 Task: Look for space in 'Aïn el Hammam, Algeria from 1st June, 2023 to 9th June, 2023 for 5 adults in price range Rs.6000 to Rs.12000. Place can be entire place with 3 bedrooms having 3 beds and 3 bathrooms. Property type can be house, flat, hotel. Booking option can be shelf check-in. Required host language is .
Action: Mouse moved to (465, 95)
Screenshot: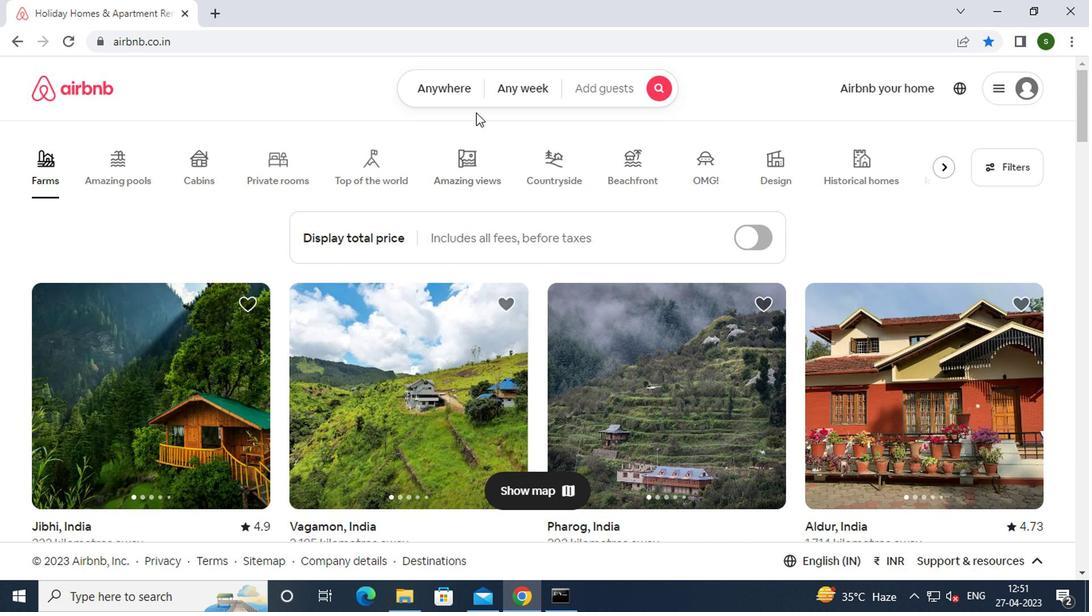 
Action: Mouse pressed left at (465, 95)
Screenshot: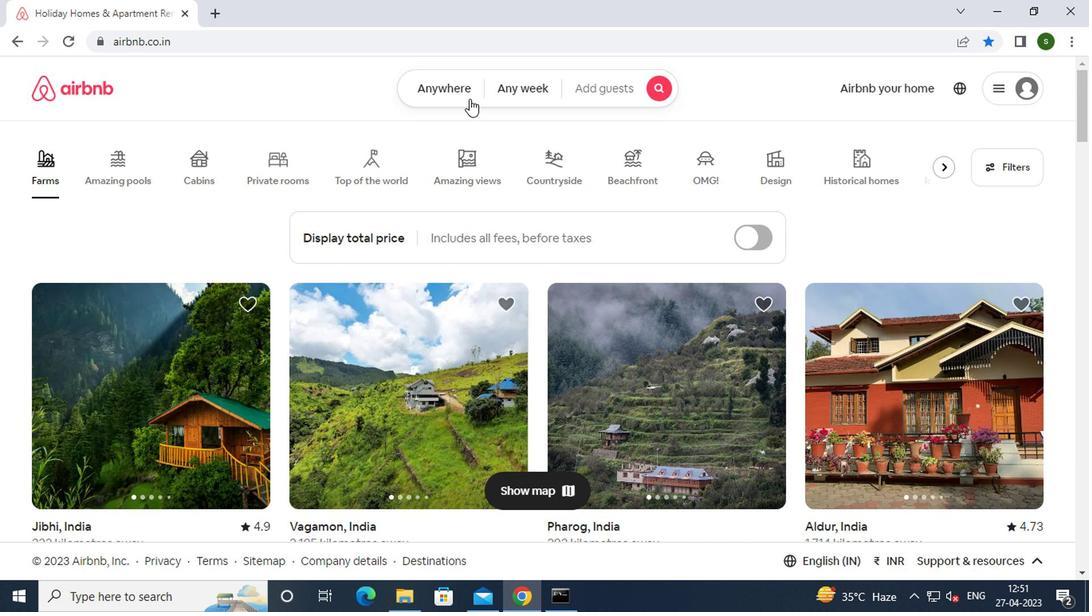 
Action: Mouse moved to (416, 154)
Screenshot: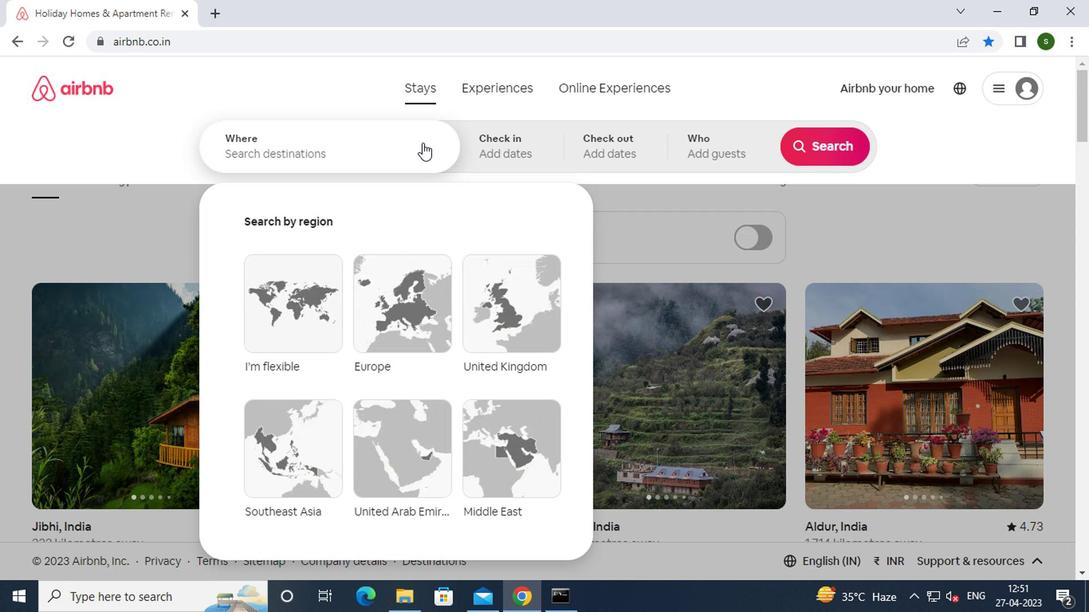 
Action: Mouse pressed left at (416, 154)
Screenshot: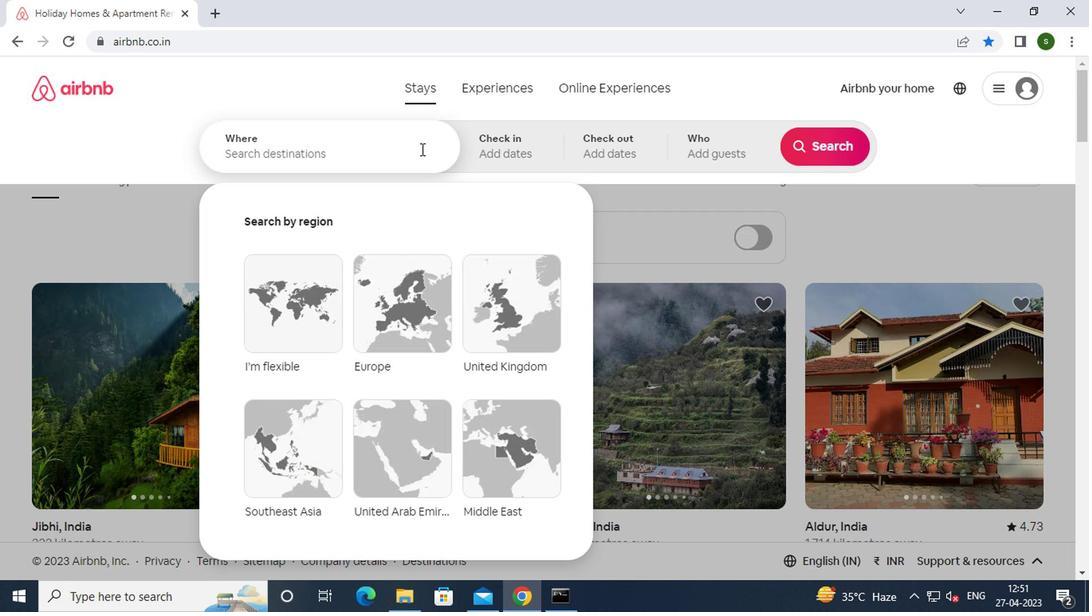 
Action: Key pressed a<Key.caps_lock>in<Key.space>el<Key.space><Key.caps_lock>h<Key.caps_lock>ammam
Screenshot: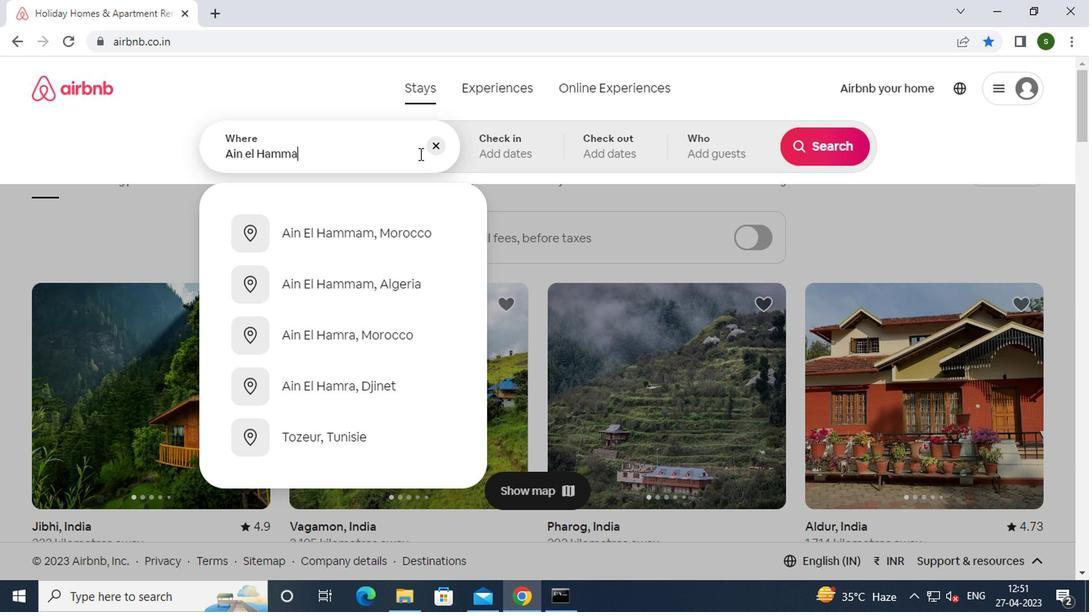 
Action: Mouse moved to (410, 229)
Screenshot: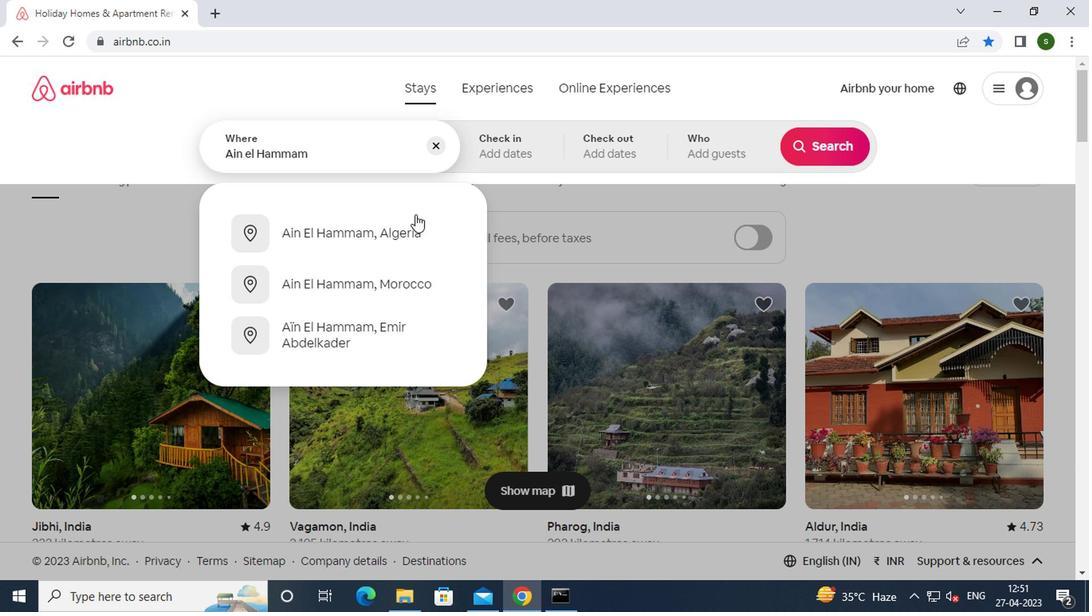 
Action: Mouse pressed left at (410, 229)
Screenshot: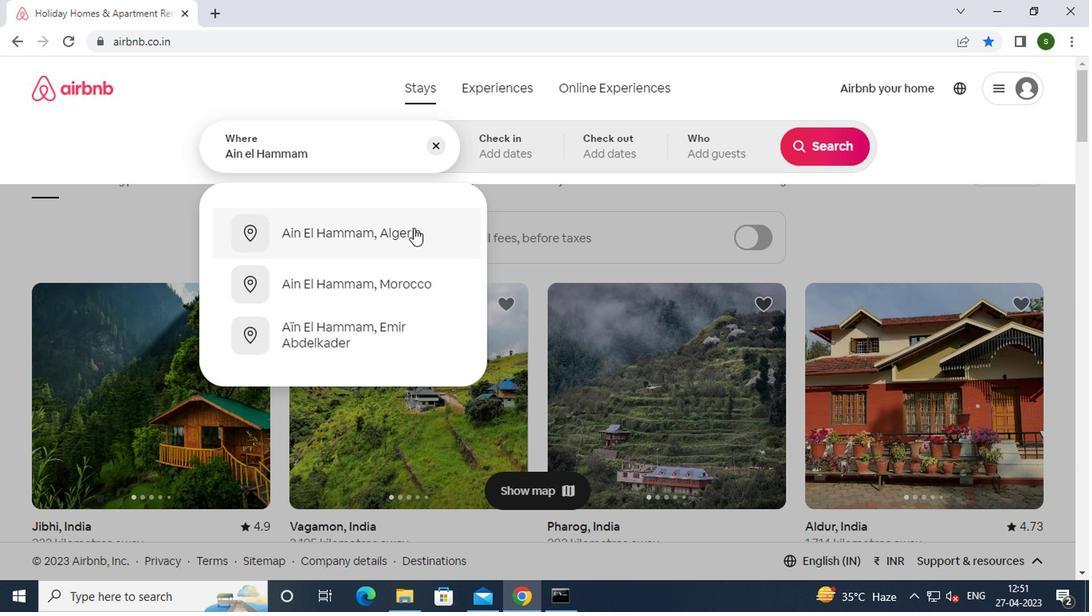 
Action: Mouse moved to (805, 274)
Screenshot: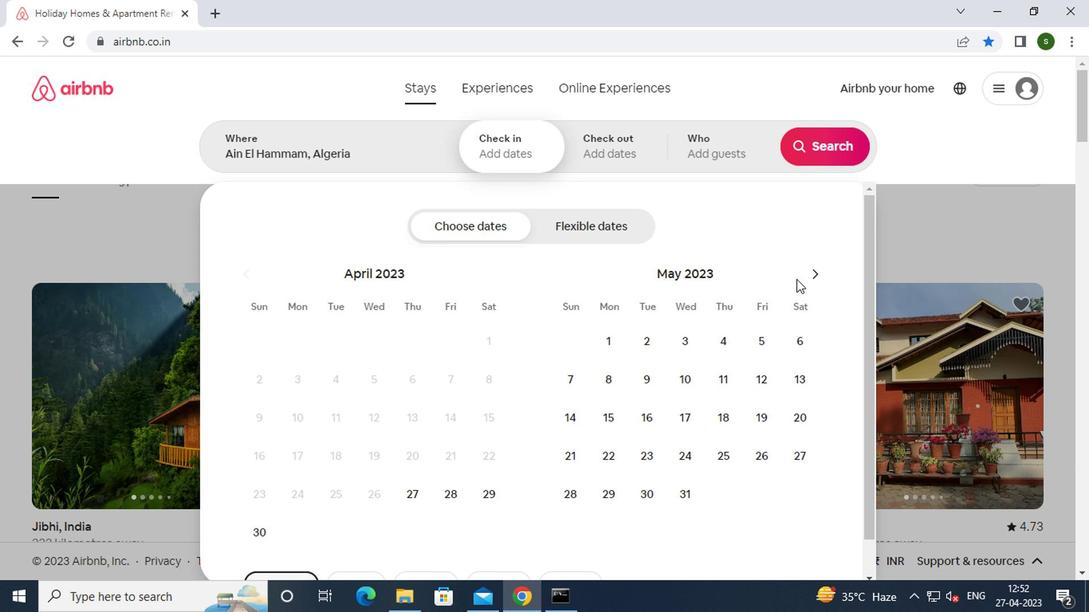 
Action: Mouse pressed left at (805, 274)
Screenshot: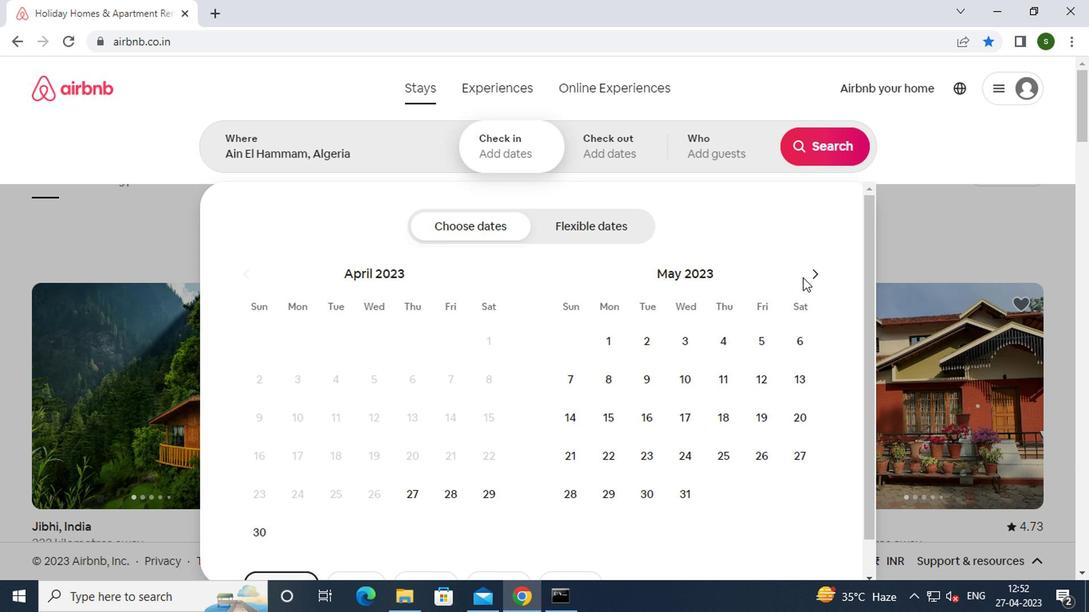 
Action: Mouse moved to (723, 342)
Screenshot: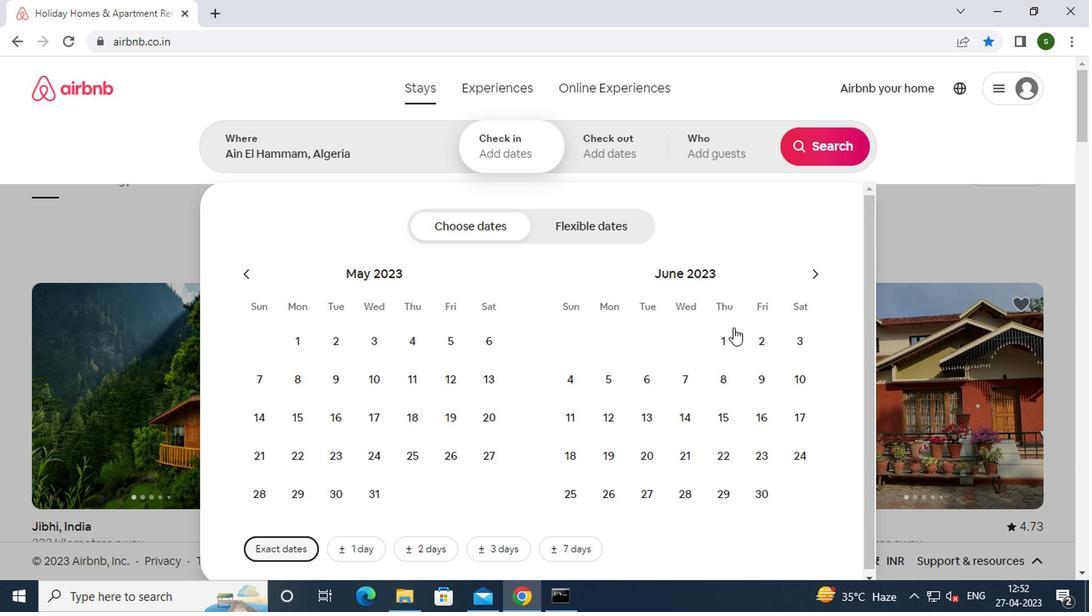 
Action: Mouse pressed left at (723, 342)
Screenshot: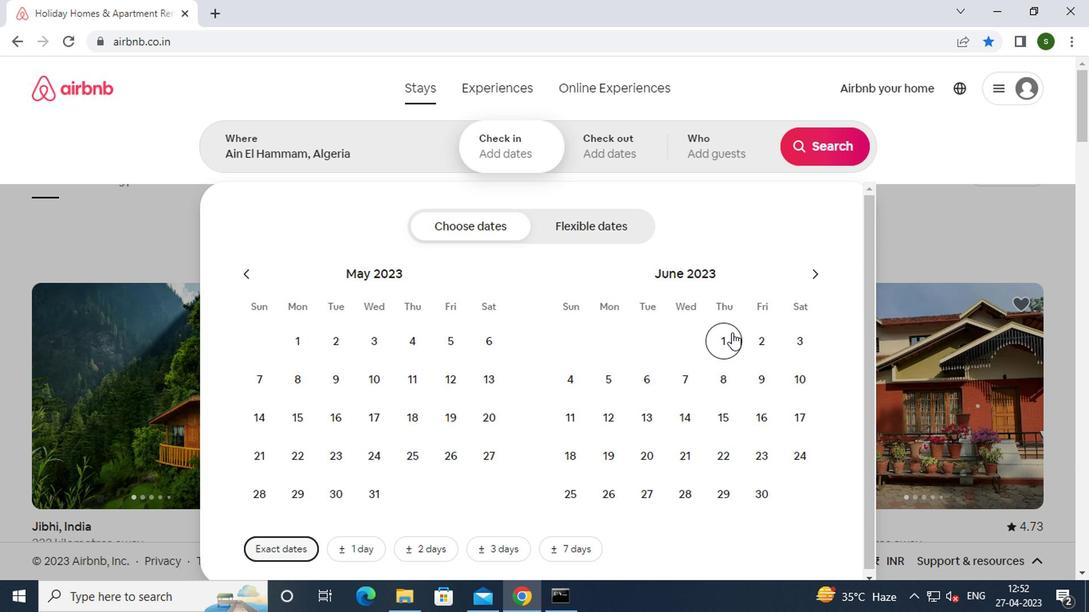 
Action: Mouse moved to (748, 381)
Screenshot: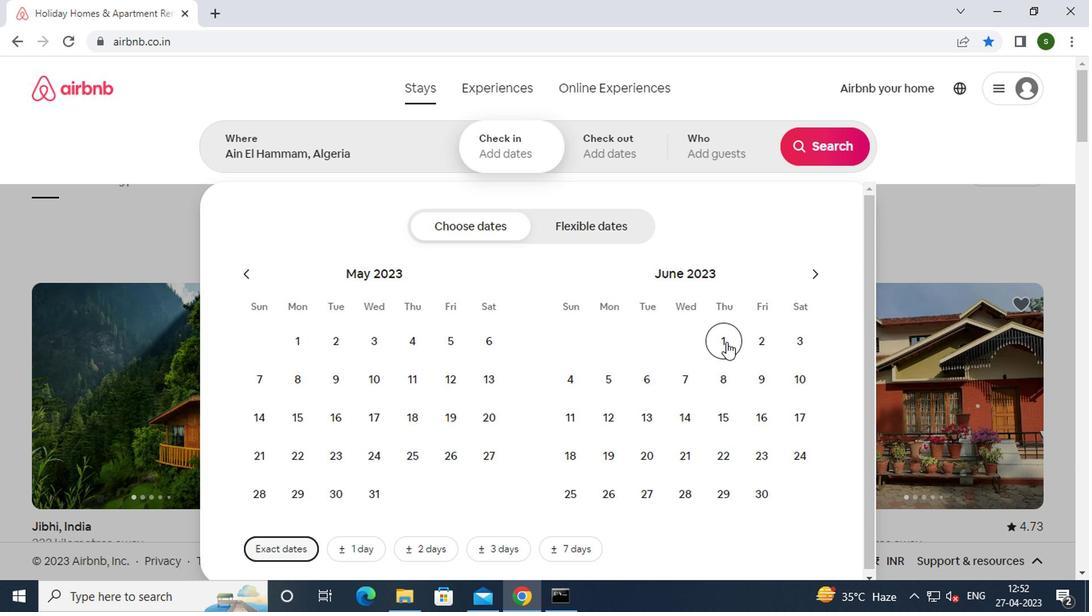 
Action: Mouse pressed left at (748, 381)
Screenshot: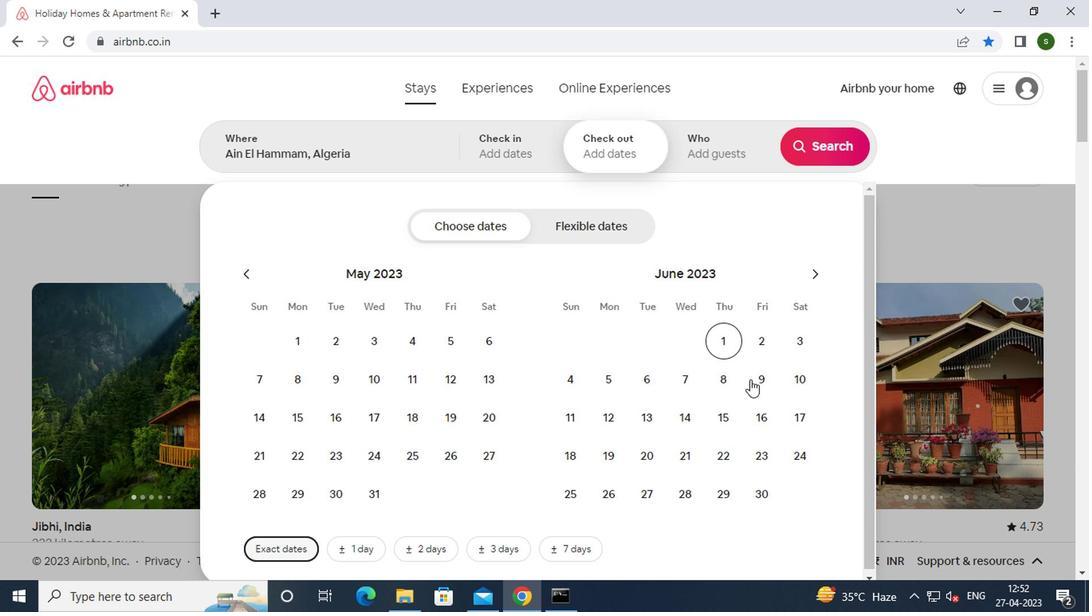 
Action: Mouse moved to (720, 162)
Screenshot: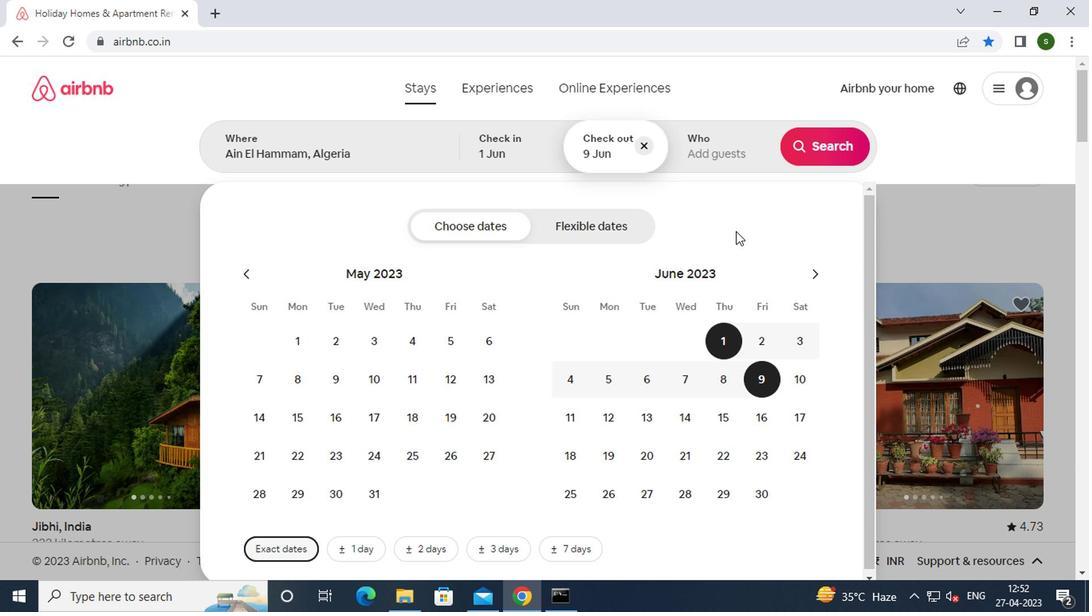 
Action: Mouse pressed left at (720, 162)
Screenshot: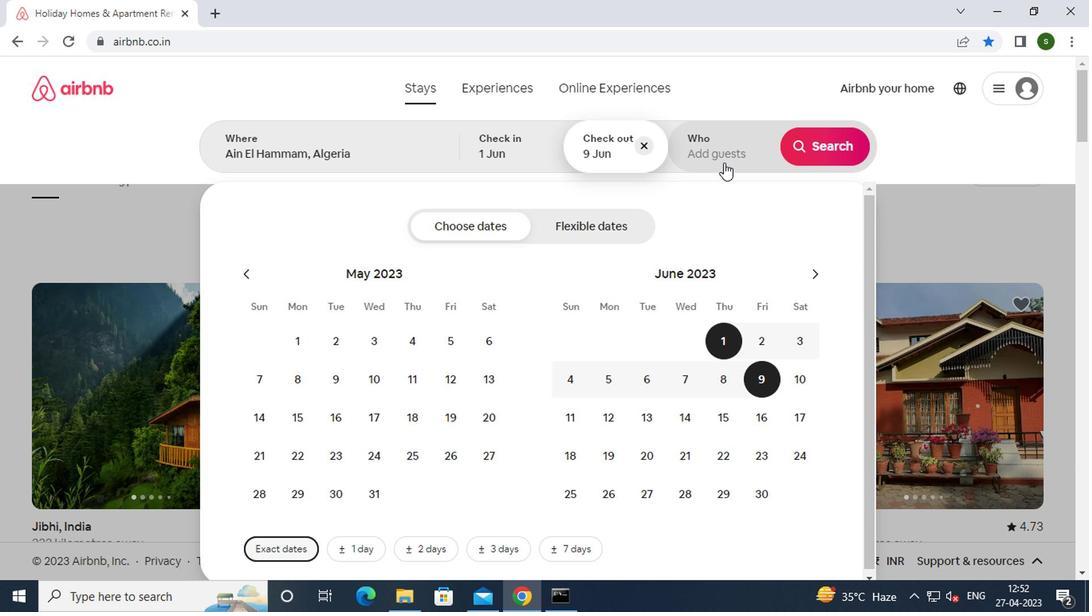 
Action: Mouse moved to (830, 233)
Screenshot: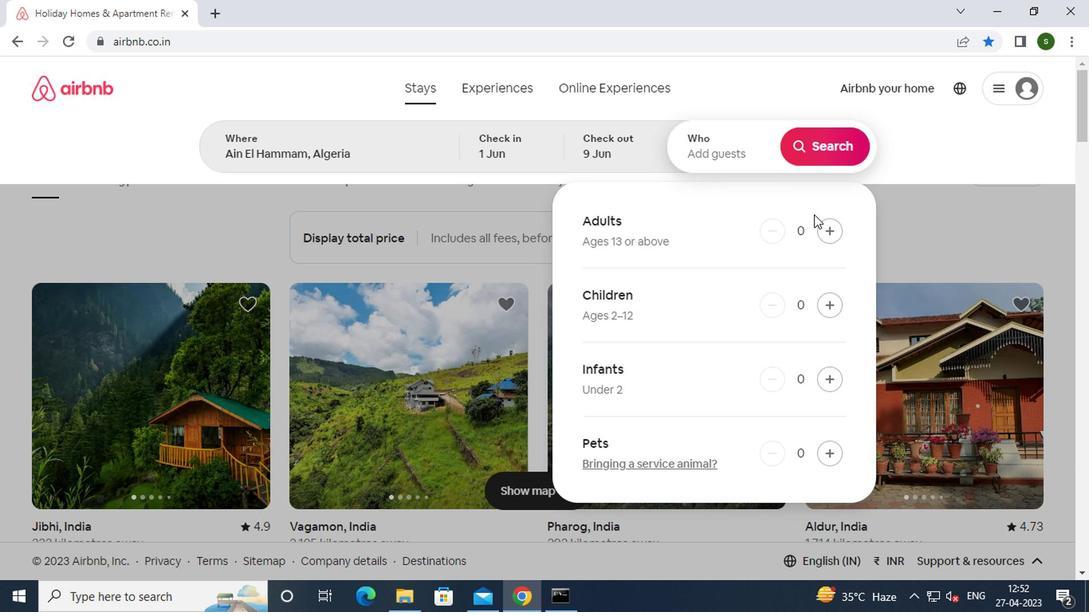 
Action: Mouse pressed left at (830, 233)
Screenshot: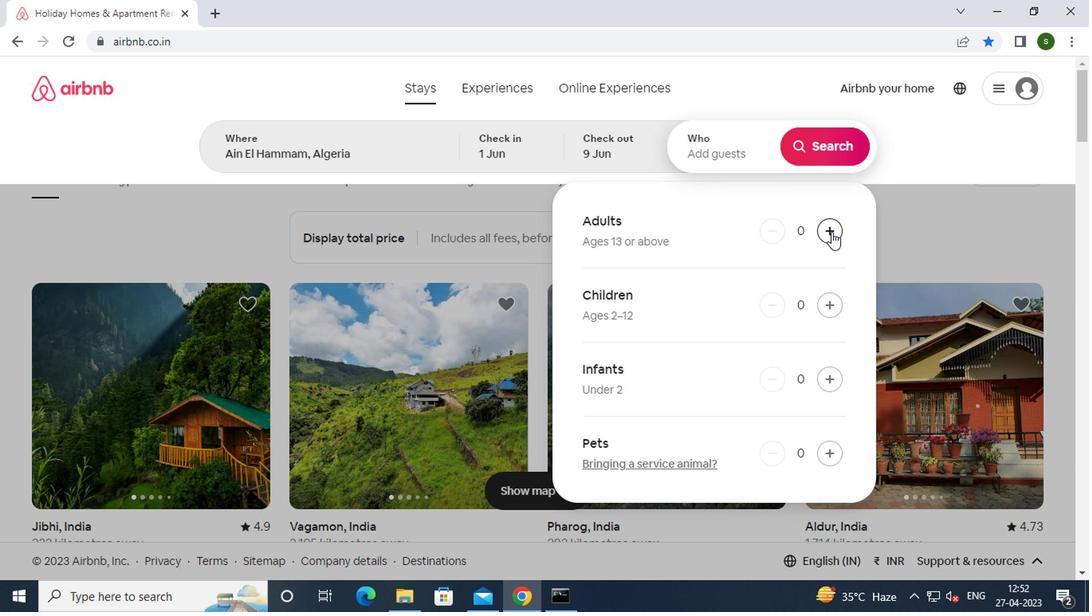 
Action: Mouse pressed left at (830, 233)
Screenshot: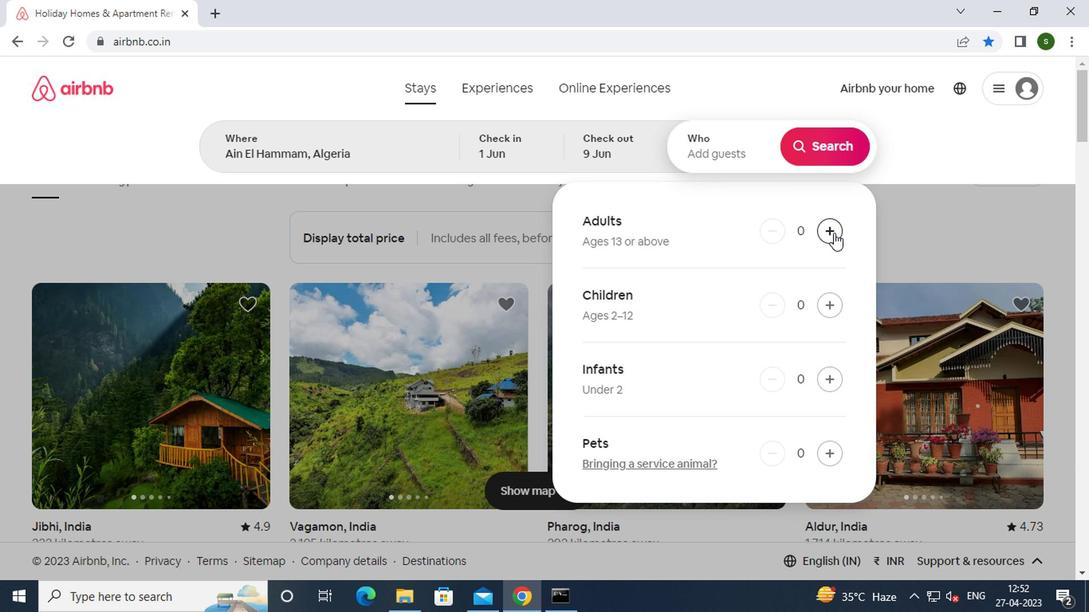 
Action: Mouse pressed left at (830, 233)
Screenshot: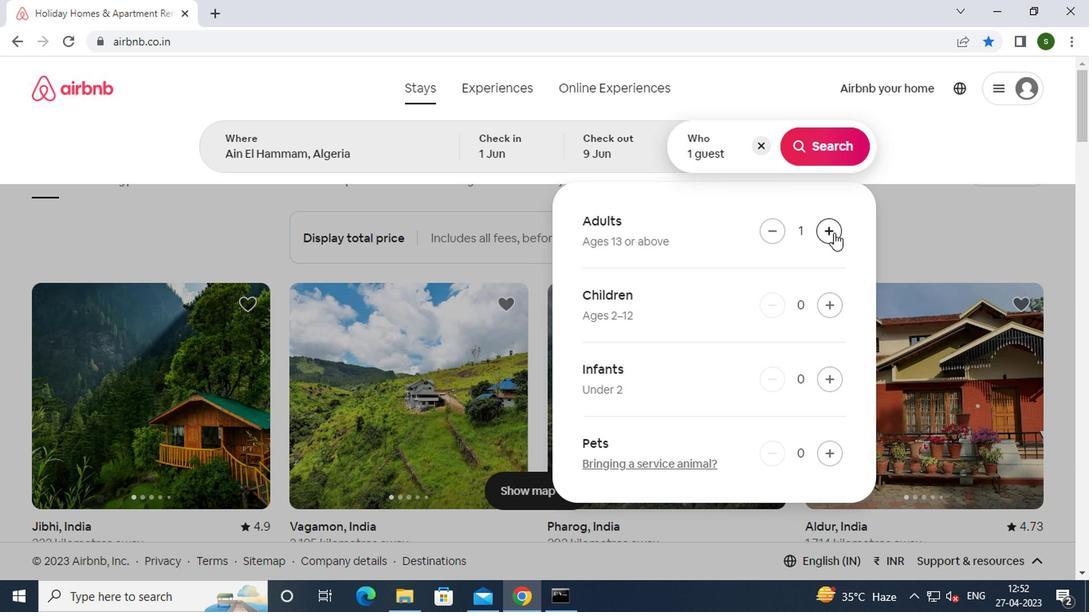 
Action: Mouse pressed left at (830, 233)
Screenshot: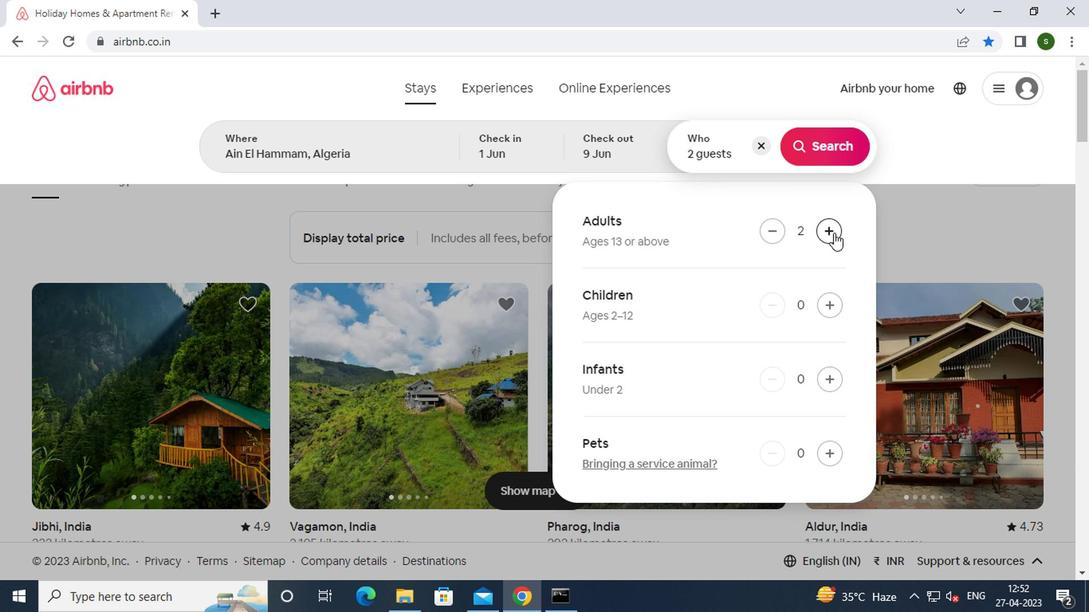 
Action: Mouse pressed left at (830, 233)
Screenshot: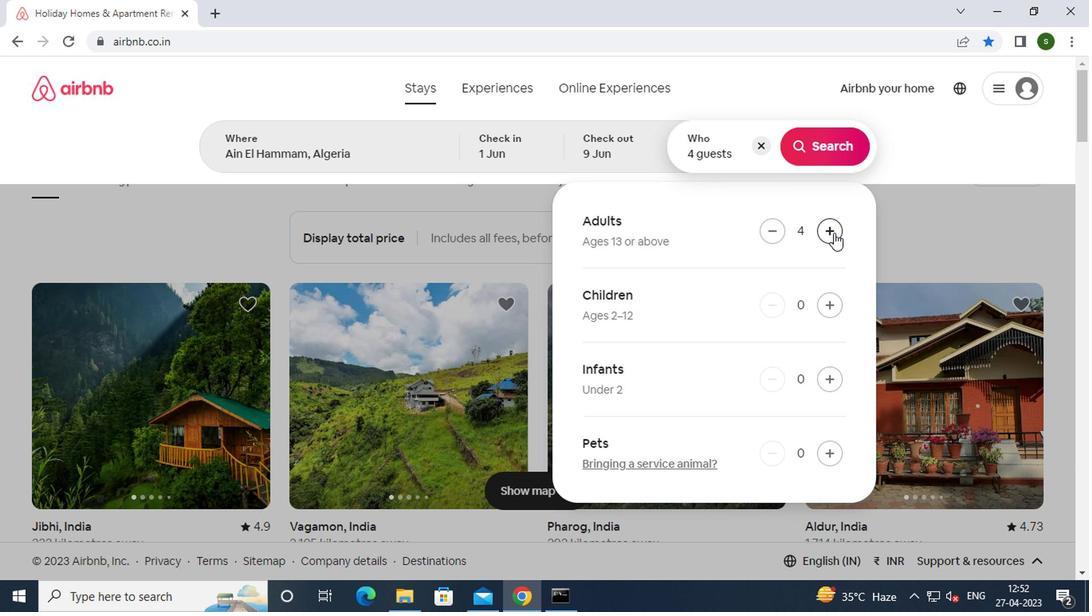 
Action: Mouse moved to (825, 154)
Screenshot: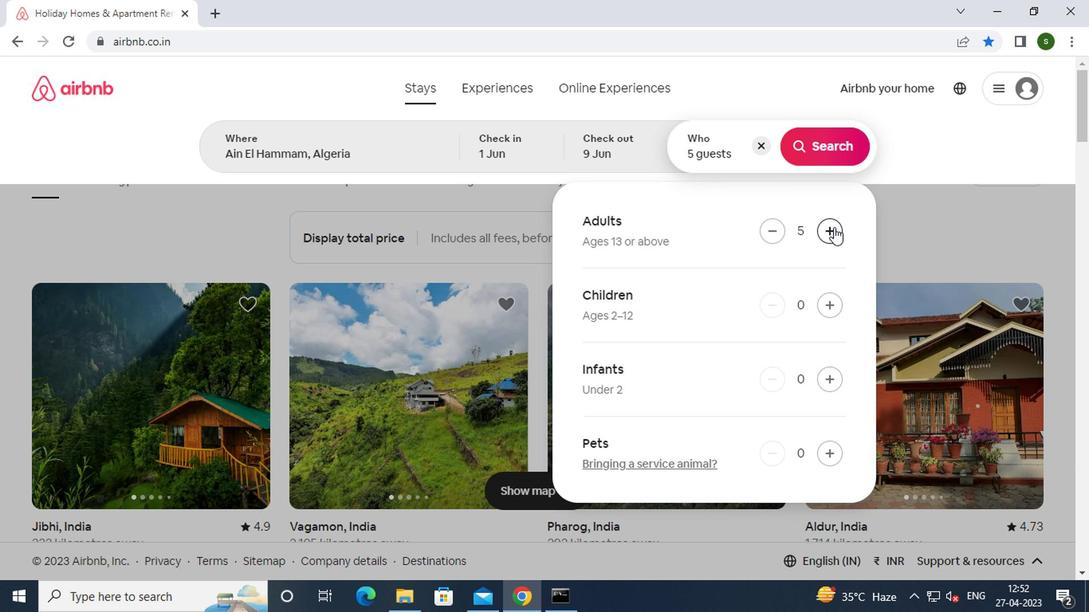 
Action: Mouse pressed left at (825, 154)
Screenshot: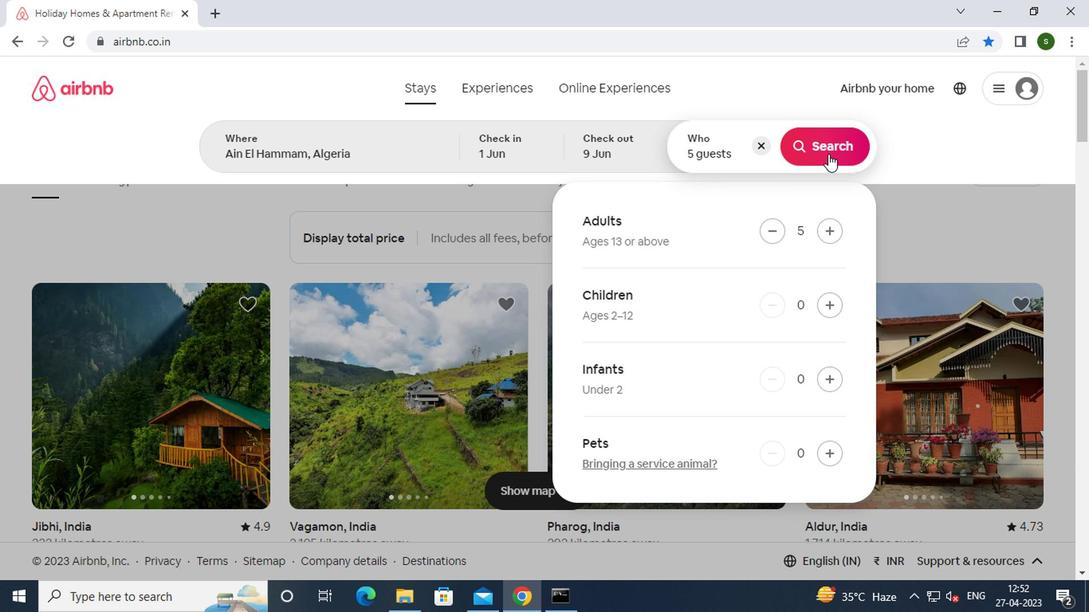 
Action: Mouse moved to (998, 157)
Screenshot: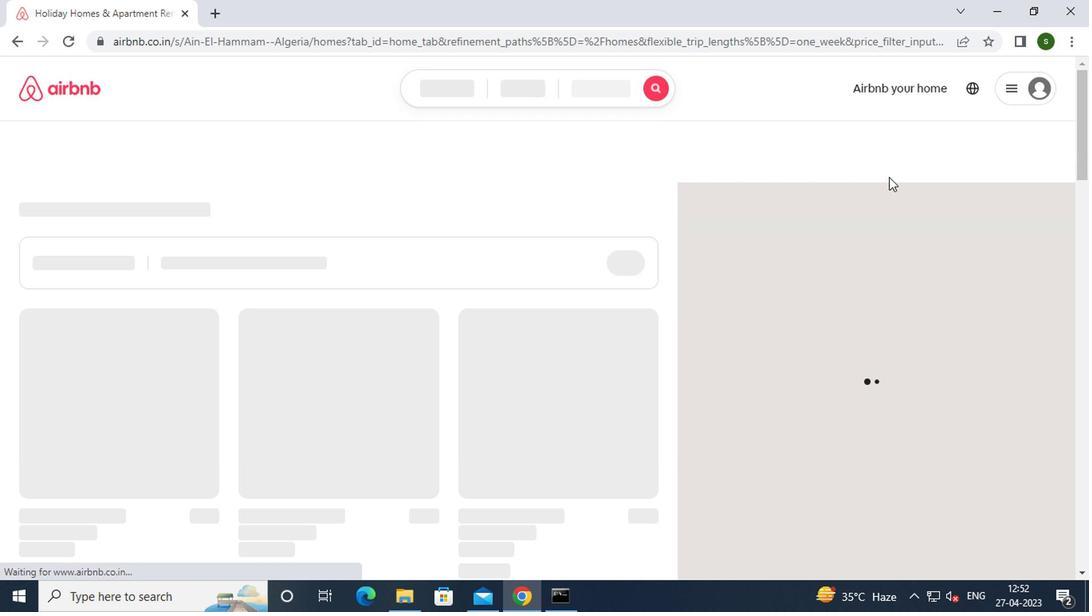 
Action: Mouse pressed left at (998, 157)
Screenshot: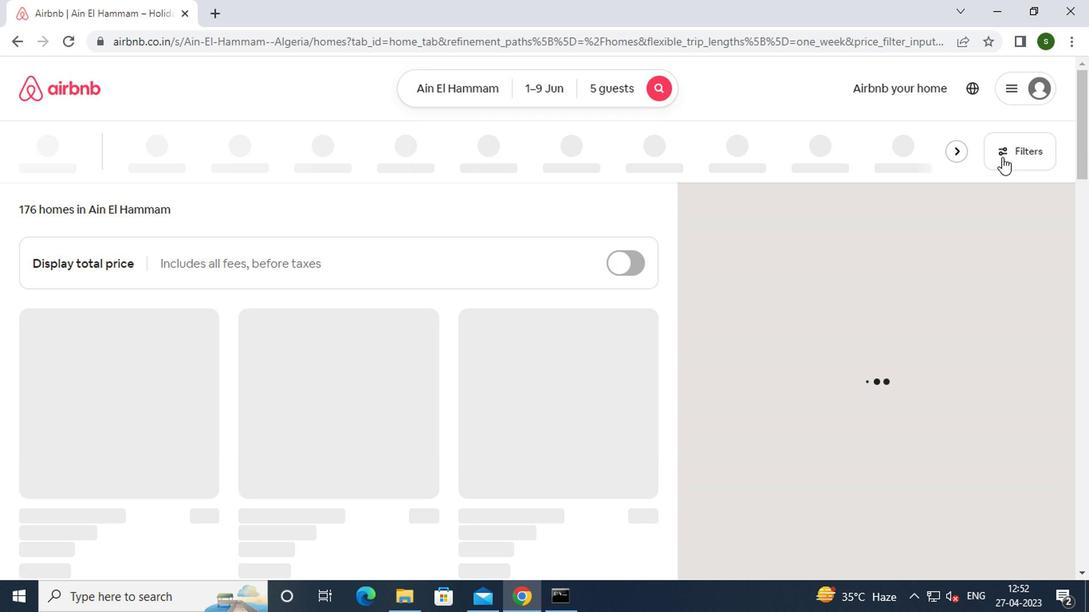 
Action: Mouse moved to (475, 360)
Screenshot: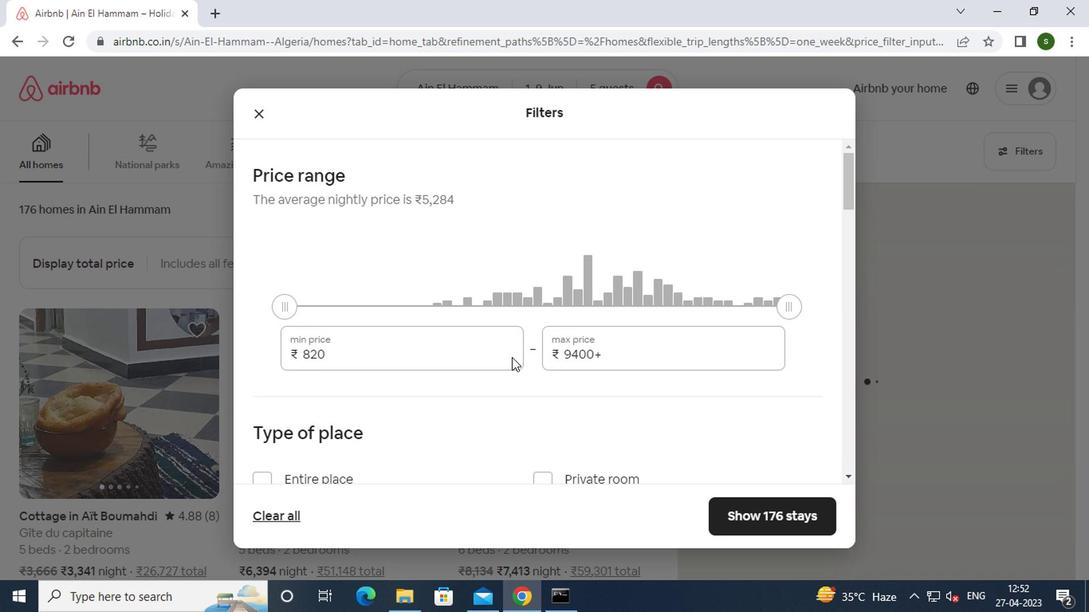 
Action: Mouse pressed left at (475, 360)
Screenshot: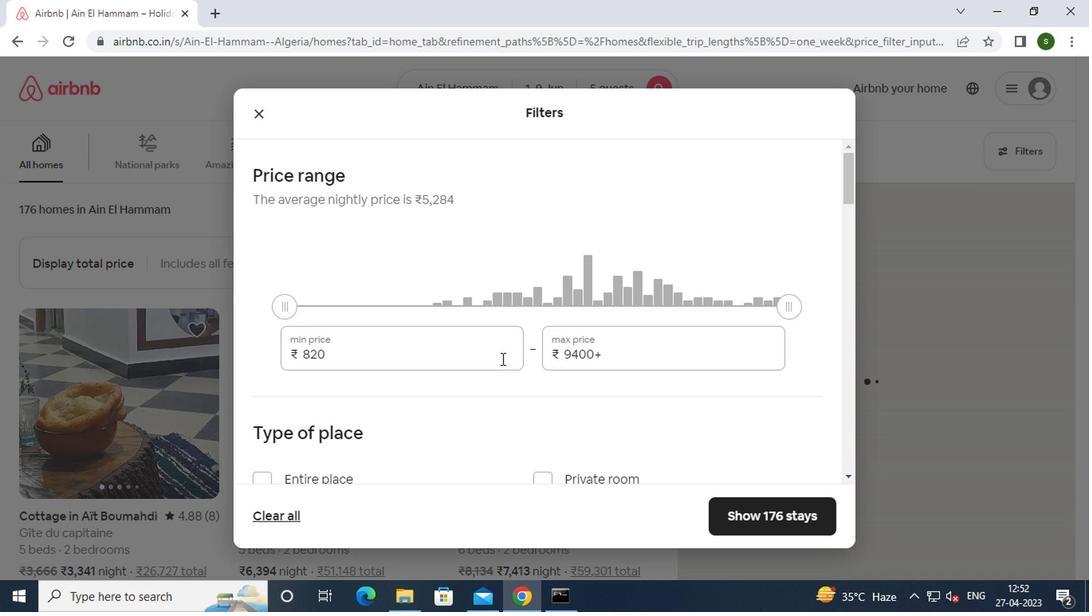 
Action: Key pressed <Key.backspace><Key.backspace><Key.backspace><Key.backspace><Key.backspace>6000
Screenshot: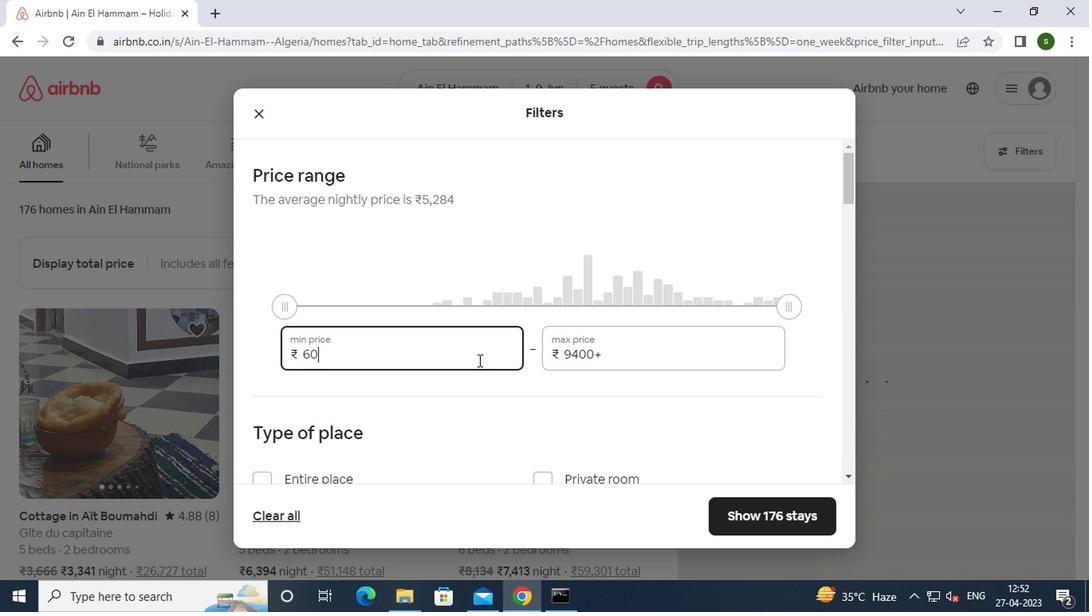 
Action: Mouse moved to (623, 355)
Screenshot: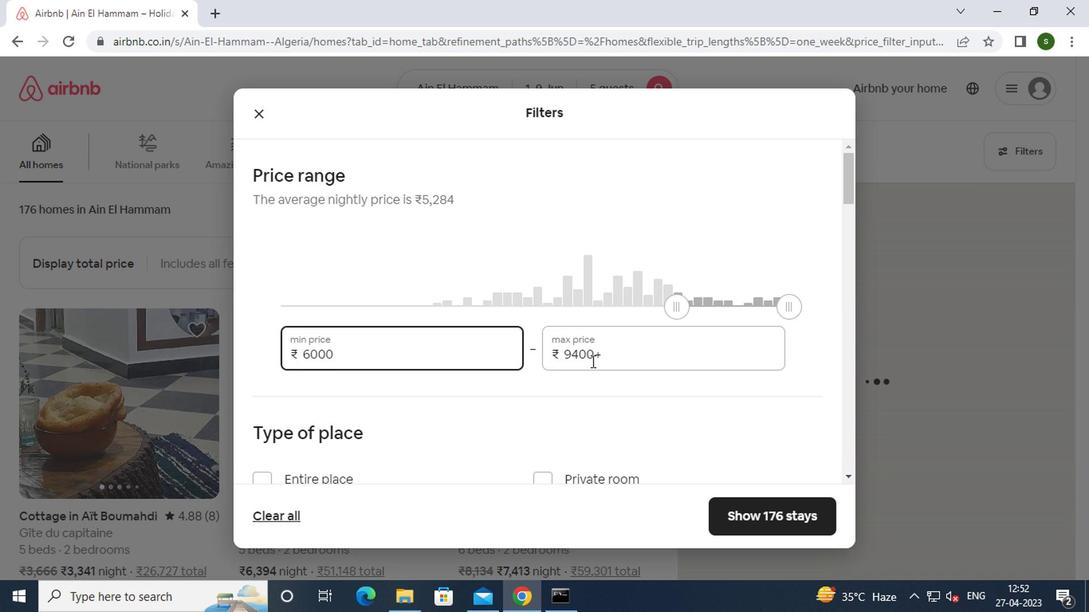 
Action: Mouse pressed left at (623, 355)
Screenshot: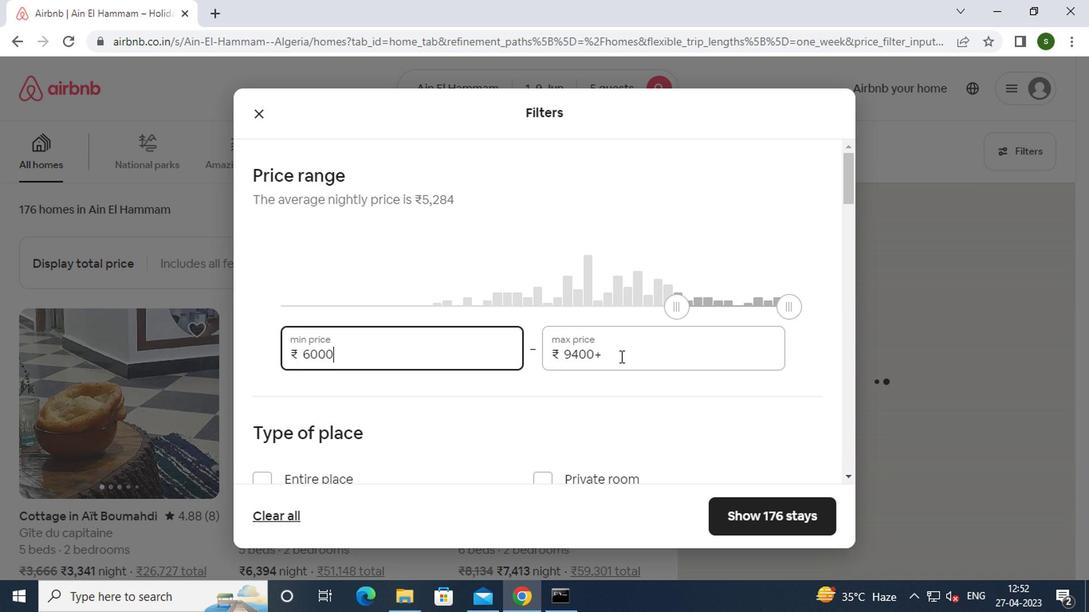 
Action: Key pressed <Key.backspace><Key.backspace><Key.backspace><Key.backspace><Key.backspace><Key.backspace><Key.backspace><Key.backspace>12000
Screenshot: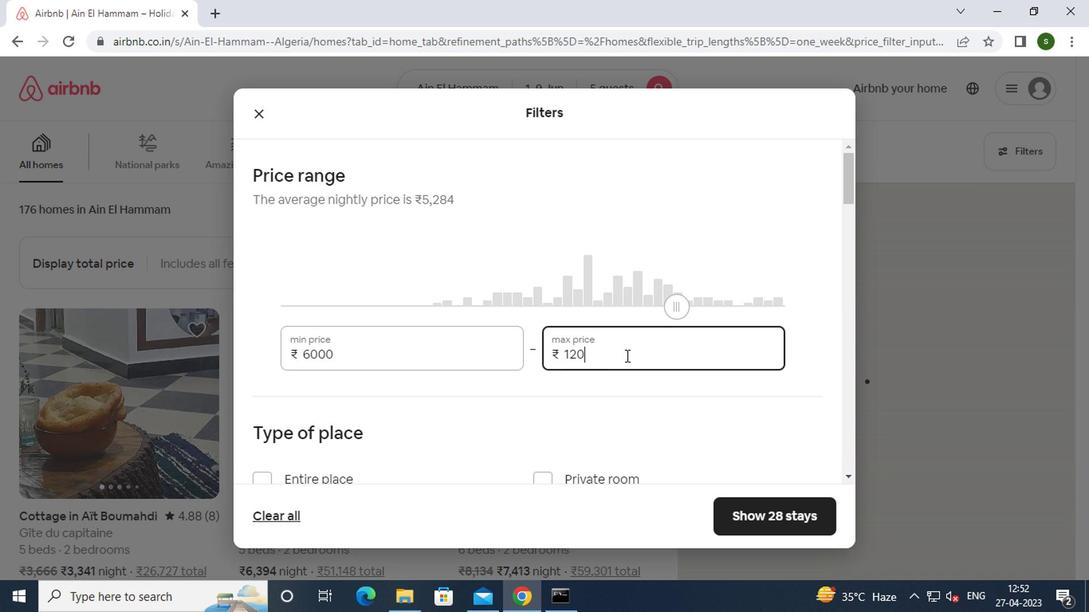 
Action: Mouse moved to (458, 328)
Screenshot: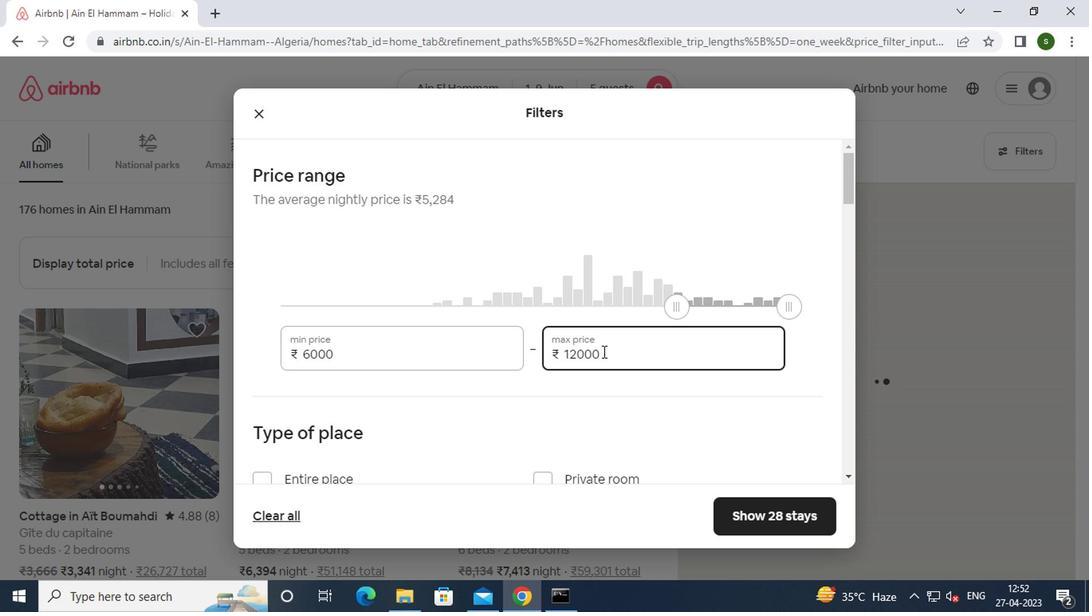 
Action: Mouse scrolled (458, 327) with delta (0, 0)
Screenshot: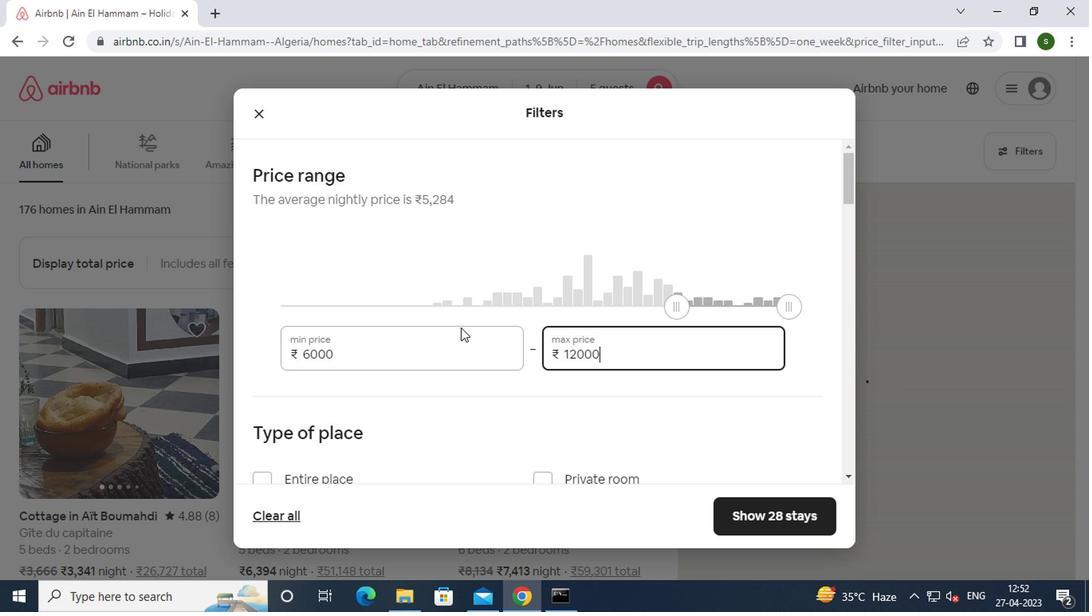 
Action: Mouse scrolled (458, 327) with delta (0, 0)
Screenshot: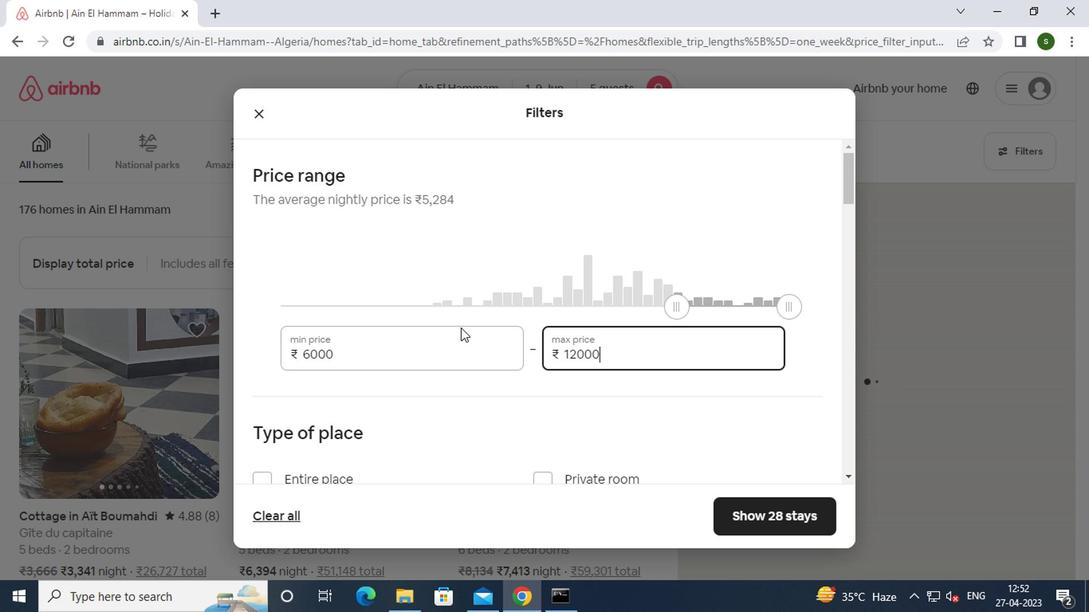 
Action: Mouse moved to (307, 330)
Screenshot: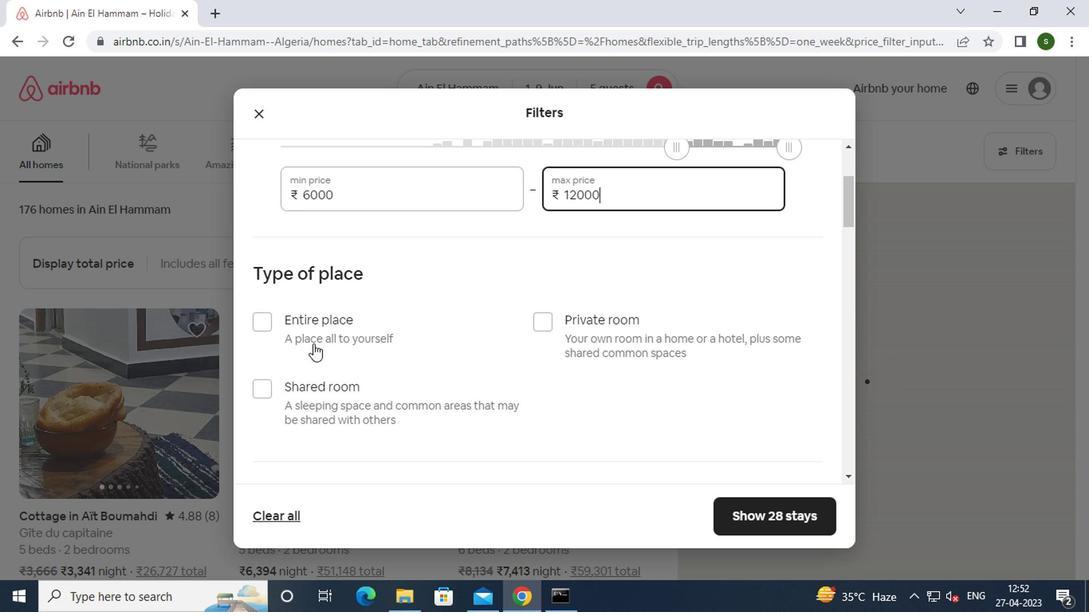 
Action: Mouse pressed left at (307, 330)
Screenshot: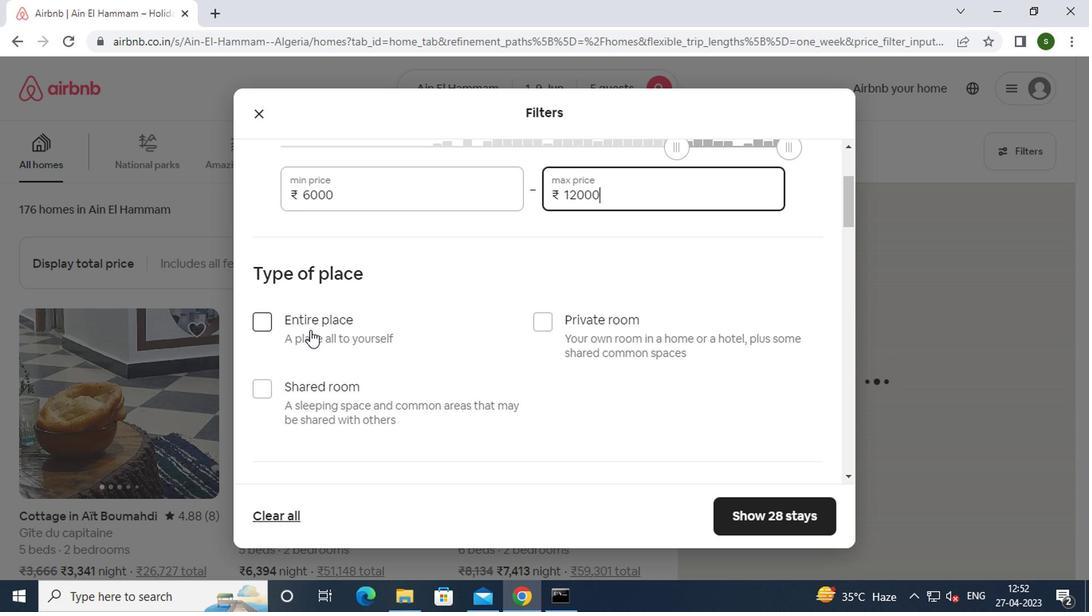 
Action: Mouse moved to (450, 325)
Screenshot: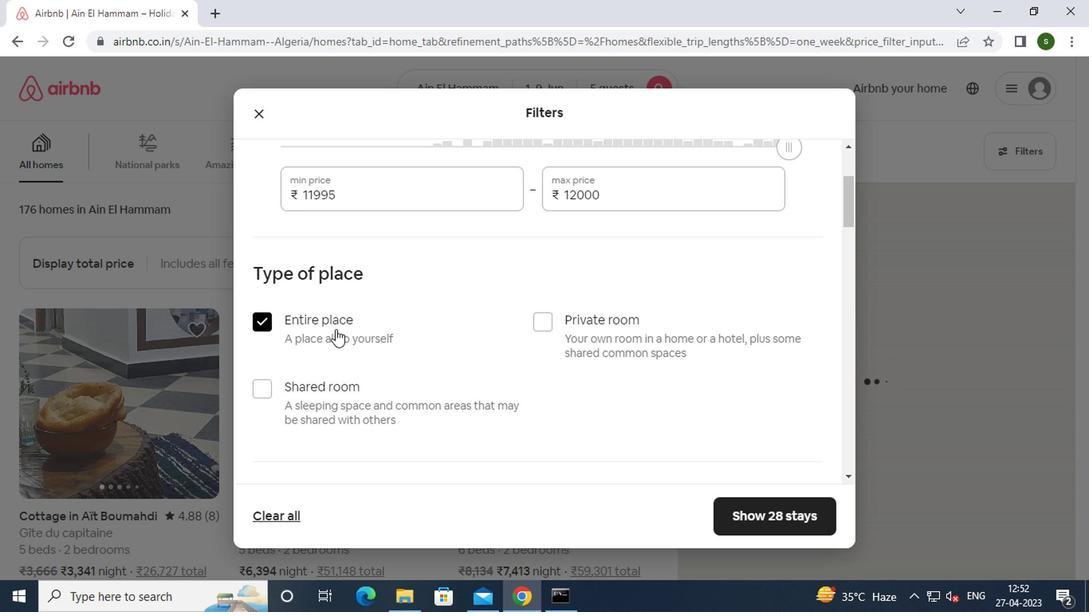 
Action: Mouse scrolled (450, 324) with delta (0, -1)
Screenshot: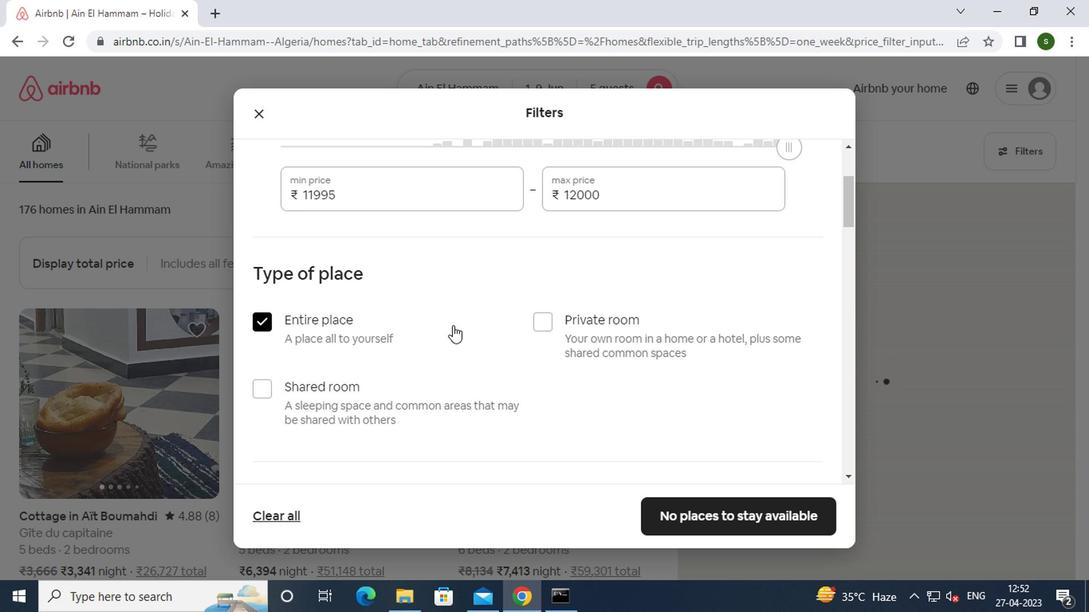 
Action: Mouse scrolled (450, 324) with delta (0, -1)
Screenshot: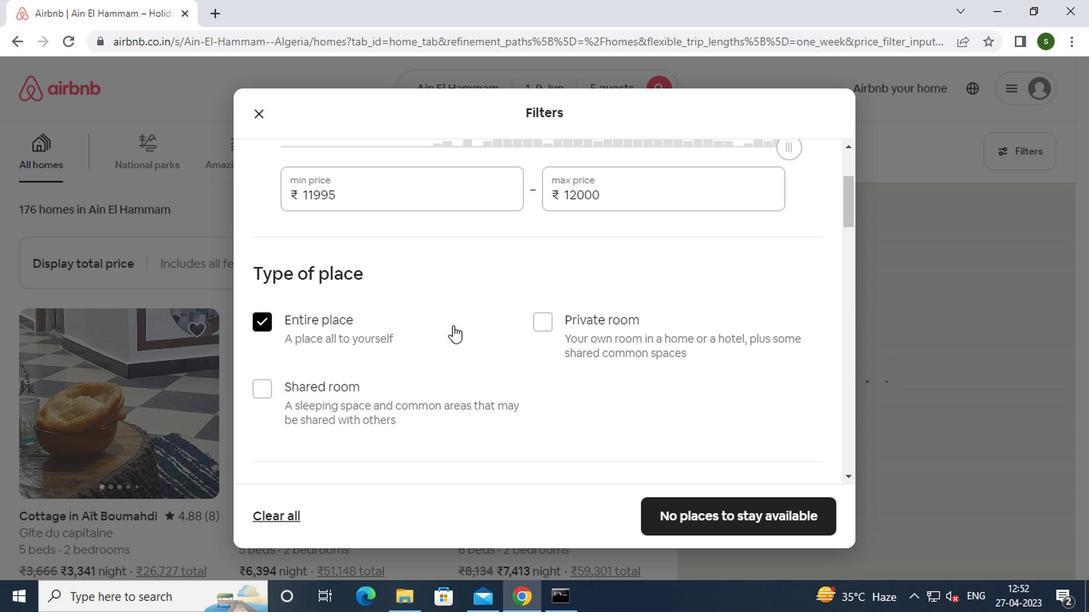 
Action: Mouse scrolled (450, 324) with delta (0, -1)
Screenshot: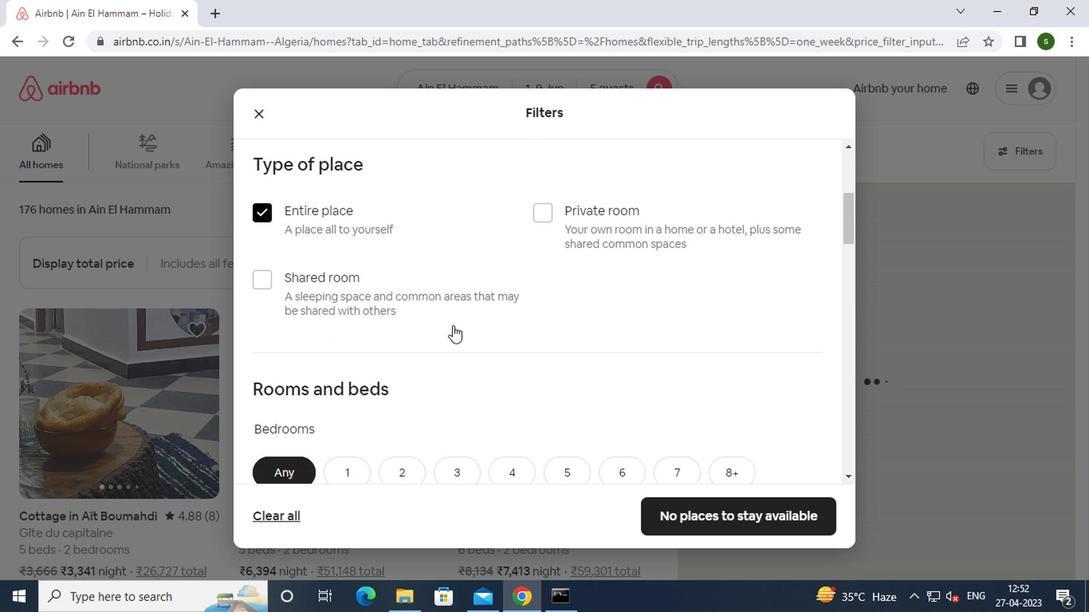 
Action: Mouse scrolled (450, 324) with delta (0, -1)
Screenshot: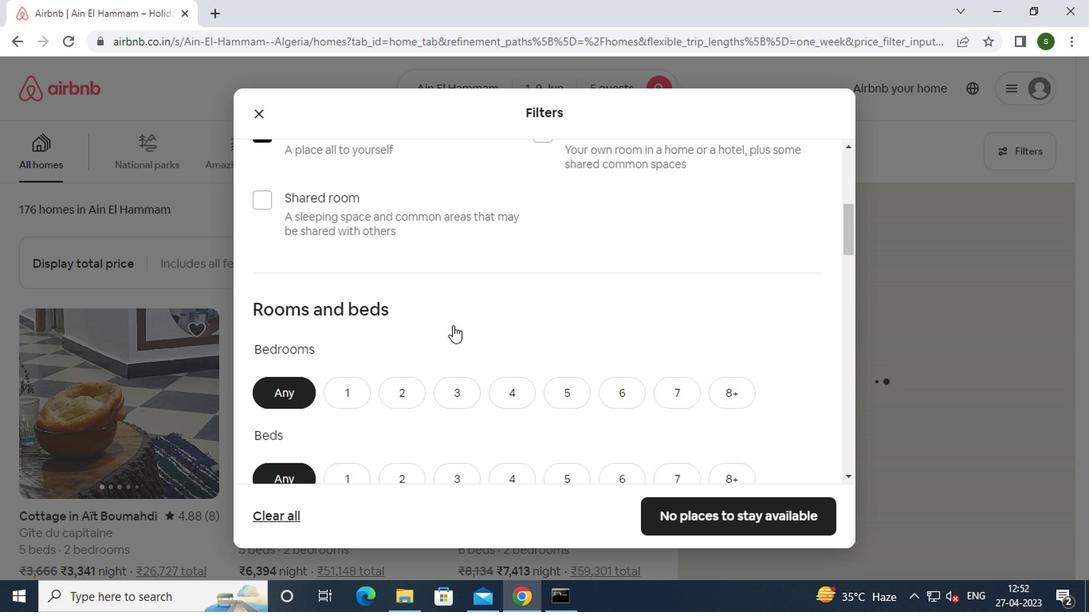 
Action: Mouse moved to (449, 268)
Screenshot: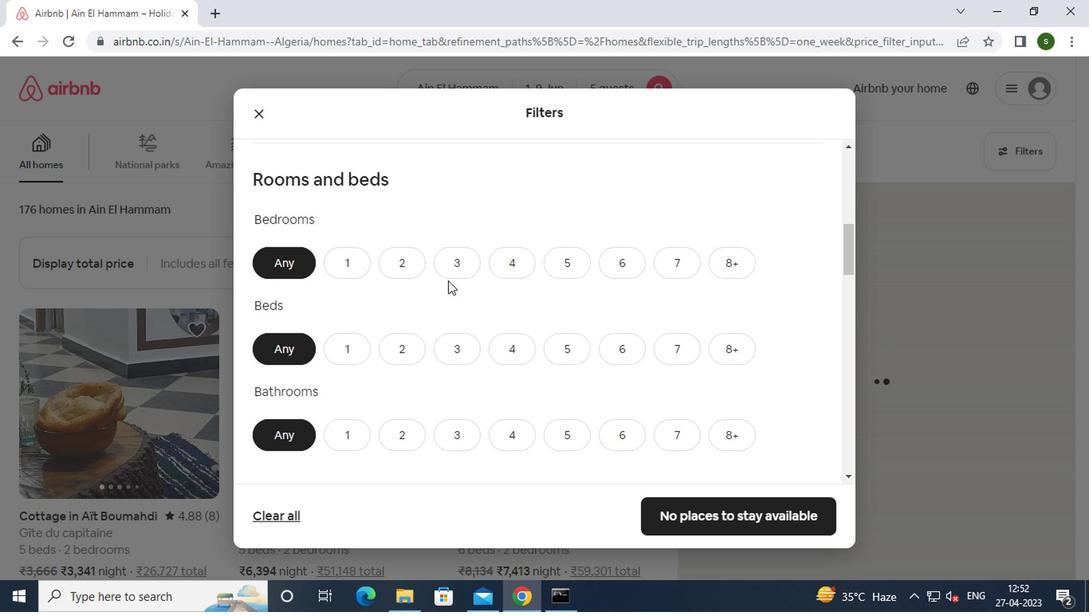 
Action: Mouse pressed left at (449, 268)
Screenshot: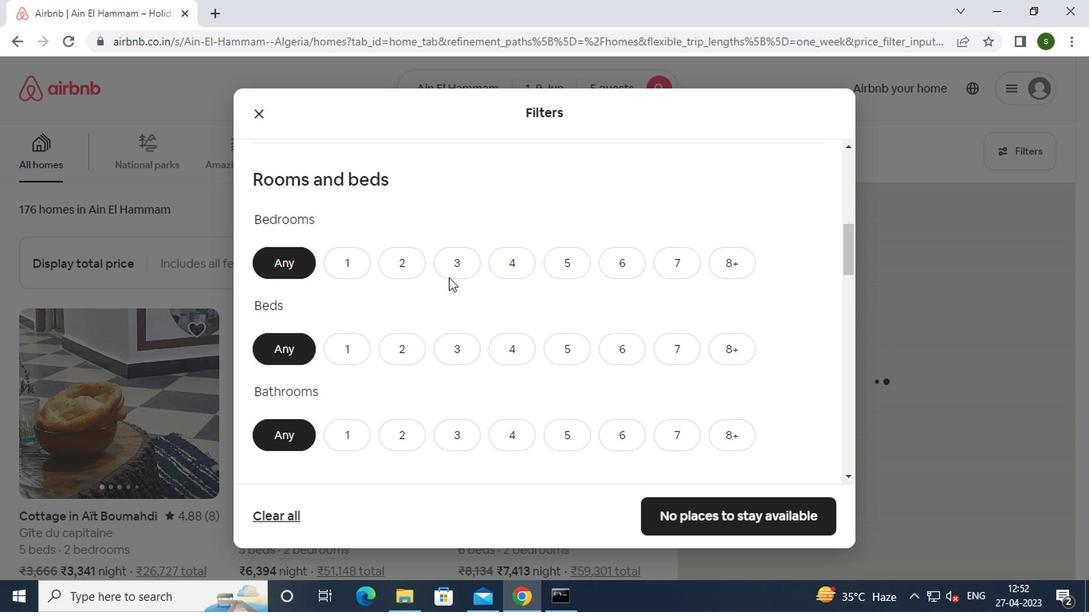 
Action: Mouse moved to (454, 353)
Screenshot: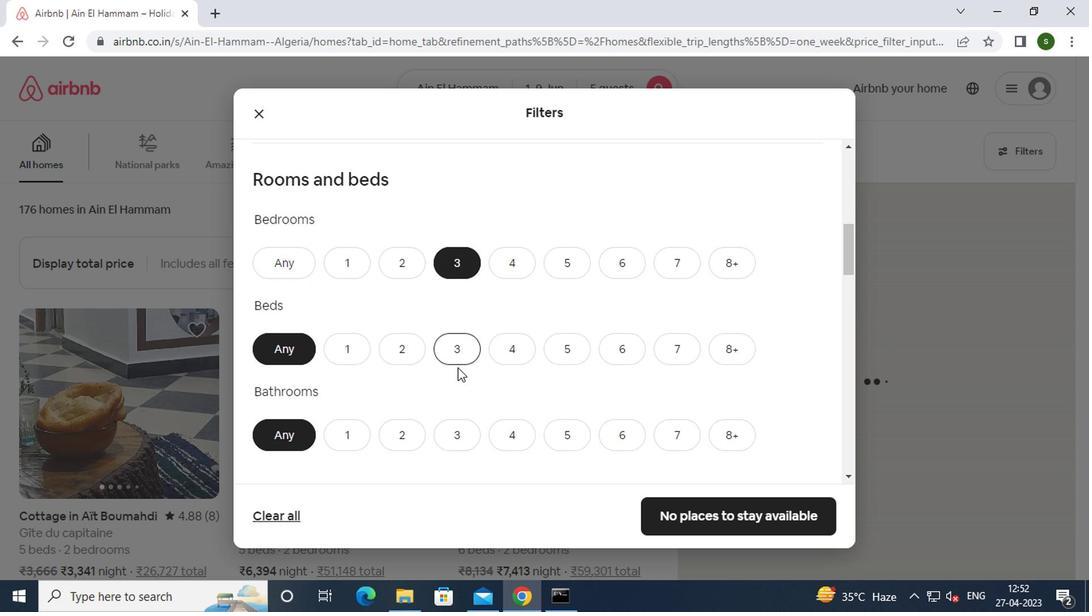 
Action: Mouse pressed left at (454, 353)
Screenshot: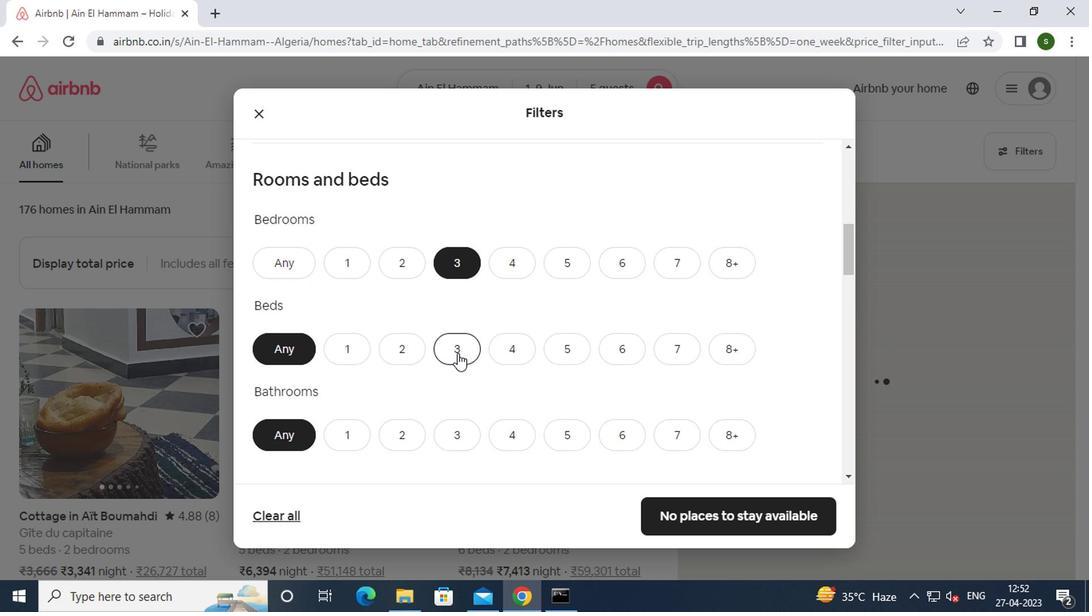 
Action: Mouse moved to (452, 438)
Screenshot: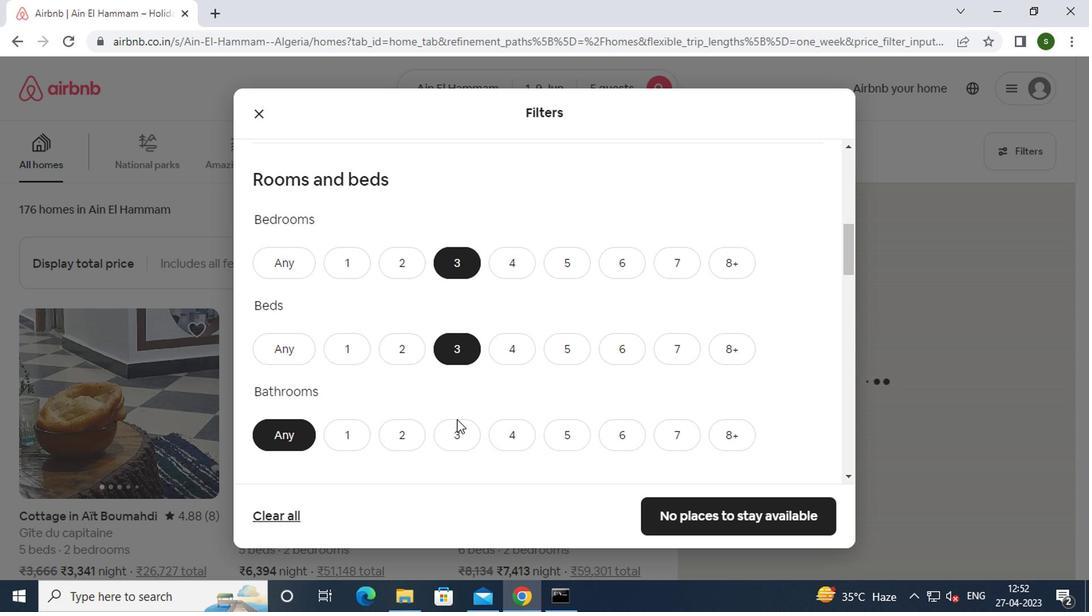 
Action: Mouse pressed left at (452, 438)
Screenshot: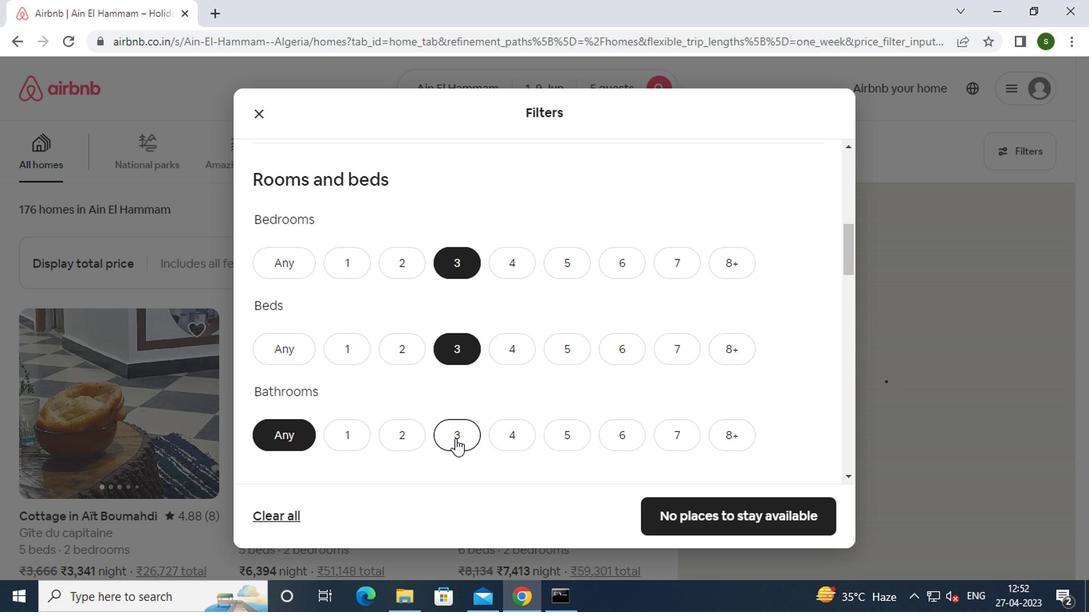 
Action: Mouse moved to (564, 350)
Screenshot: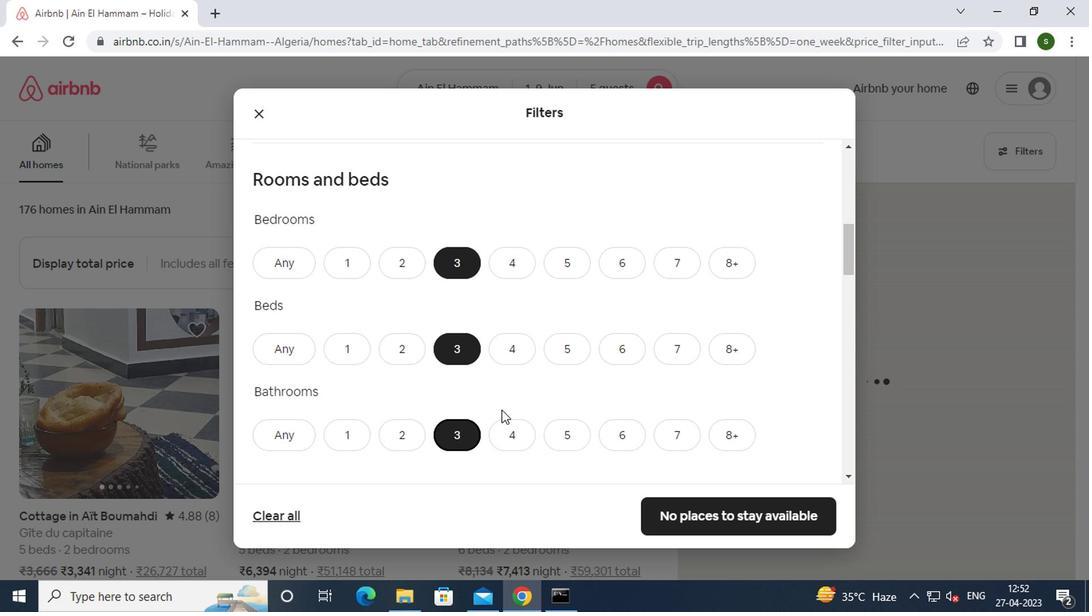 
Action: Mouse scrolled (564, 349) with delta (0, 0)
Screenshot: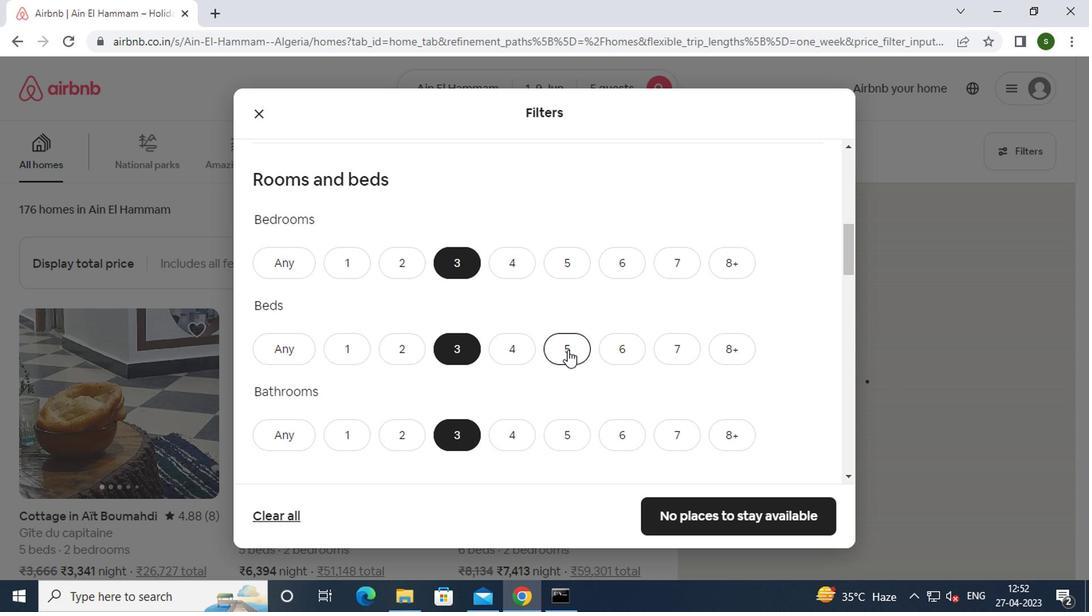 
Action: Mouse scrolled (564, 349) with delta (0, 0)
Screenshot: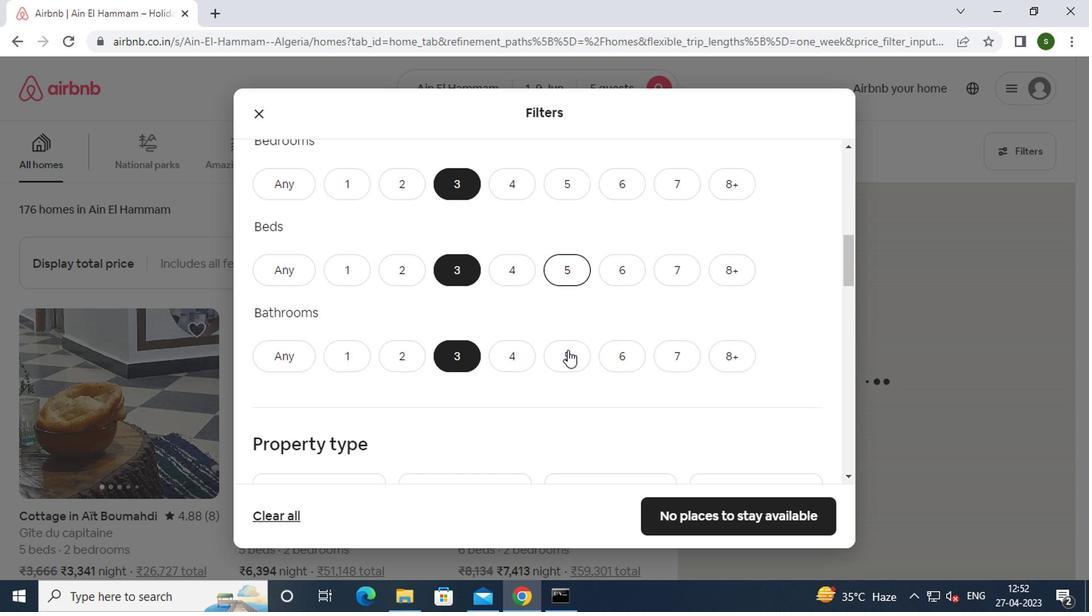 
Action: Mouse scrolled (564, 349) with delta (0, 0)
Screenshot: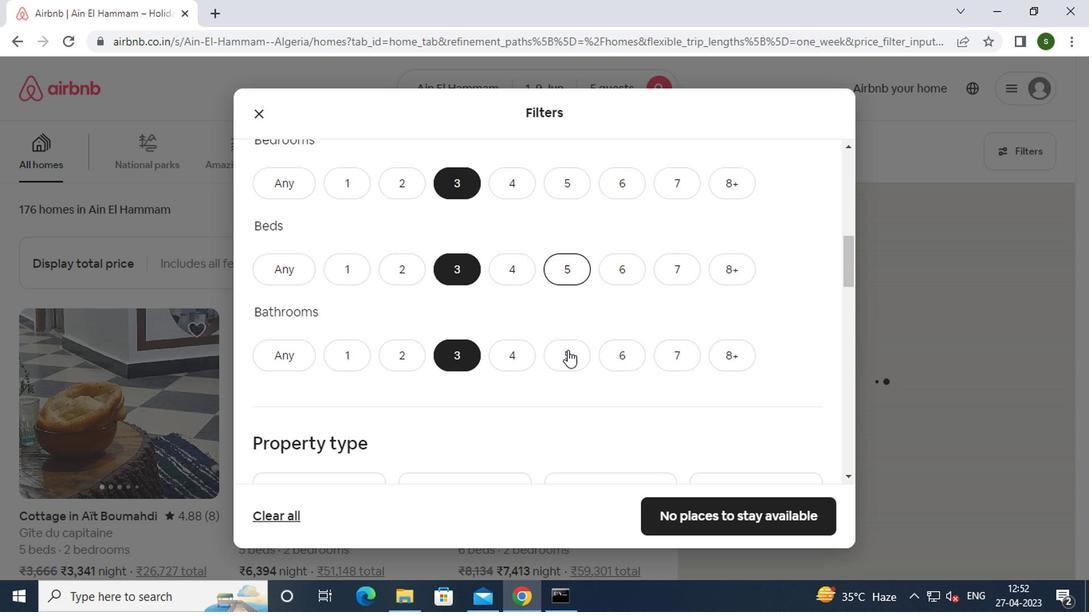 
Action: Mouse moved to (347, 359)
Screenshot: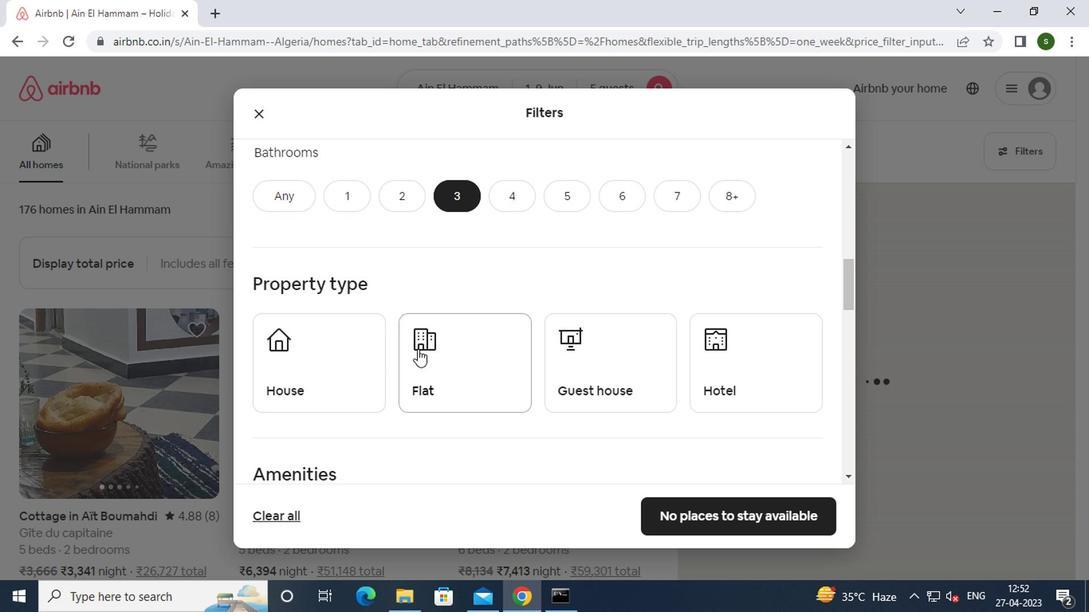 
Action: Mouse pressed left at (347, 359)
Screenshot: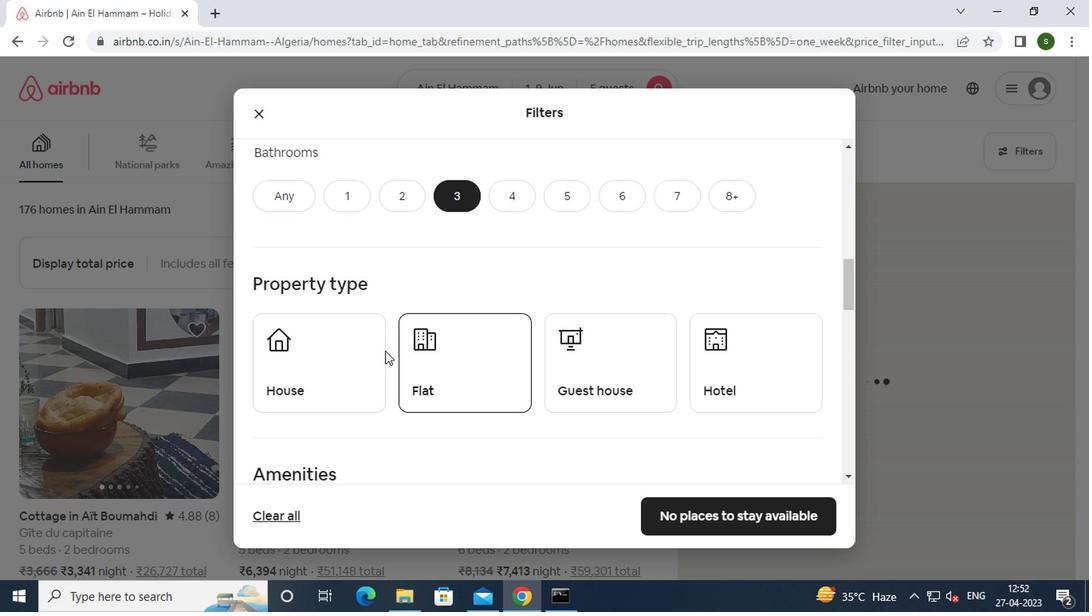 
Action: Mouse moved to (469, 360)
Screenshot: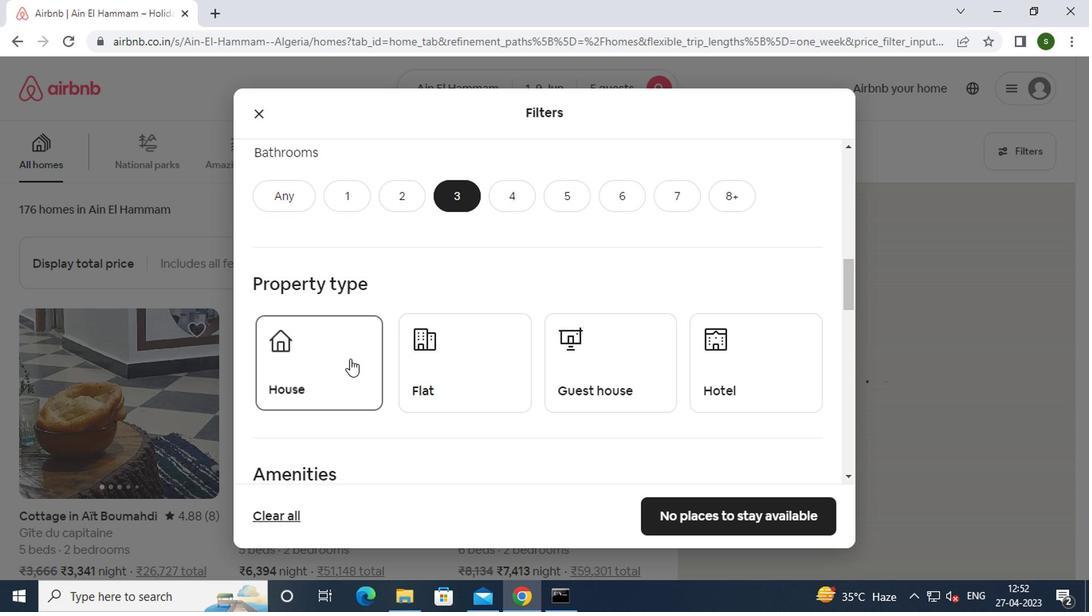 
Action: Mouse pressed left at (469, 360)
Screenshot: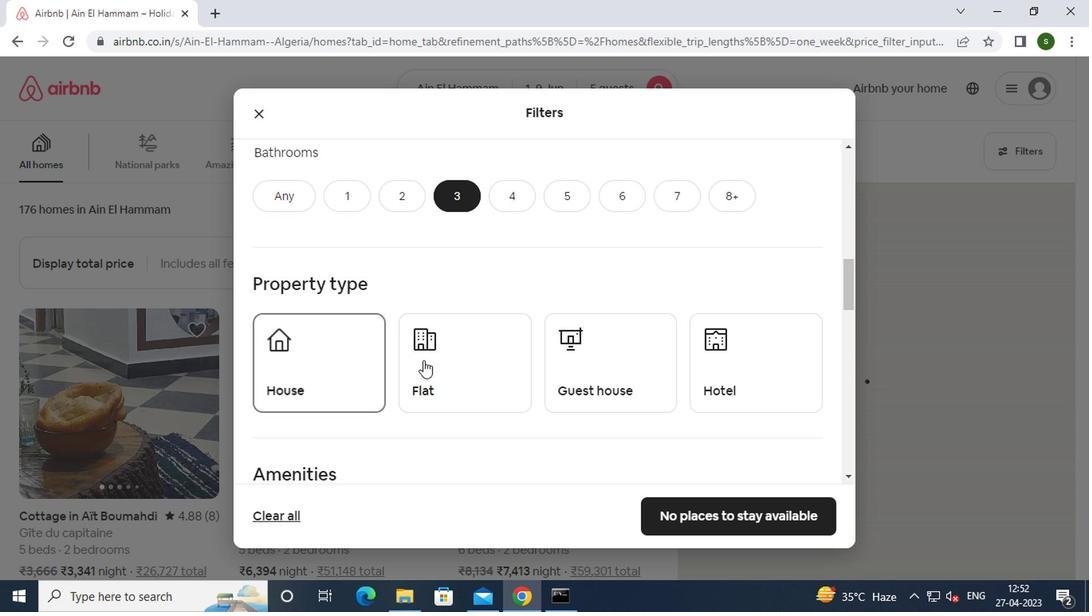
Action: Mouse moved to (770, 359)
Screenshot: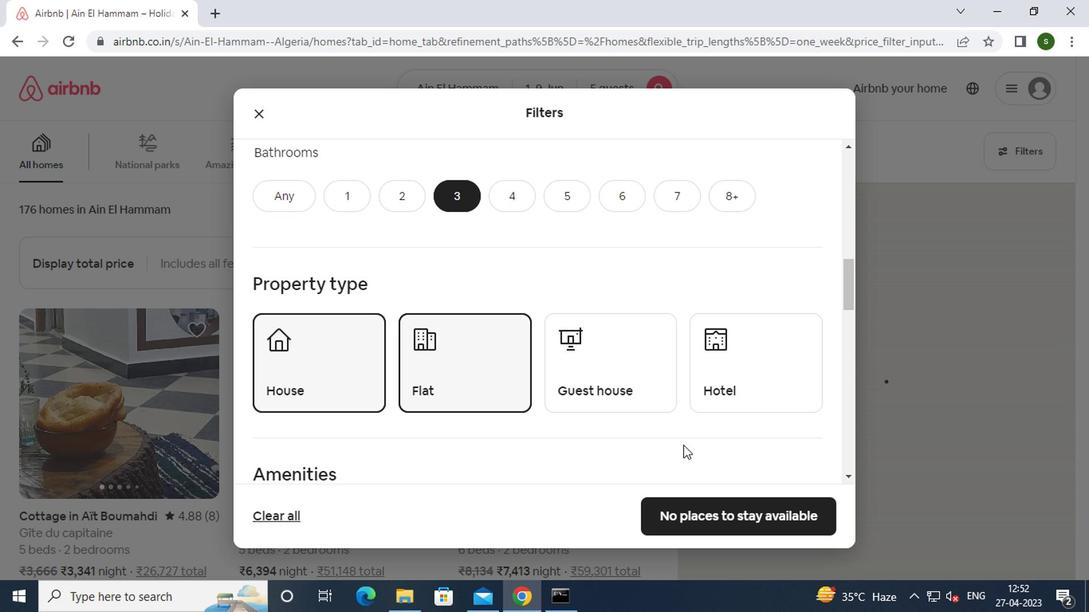 
Action: Mouse pressed left at (770, 359)
Screenshot: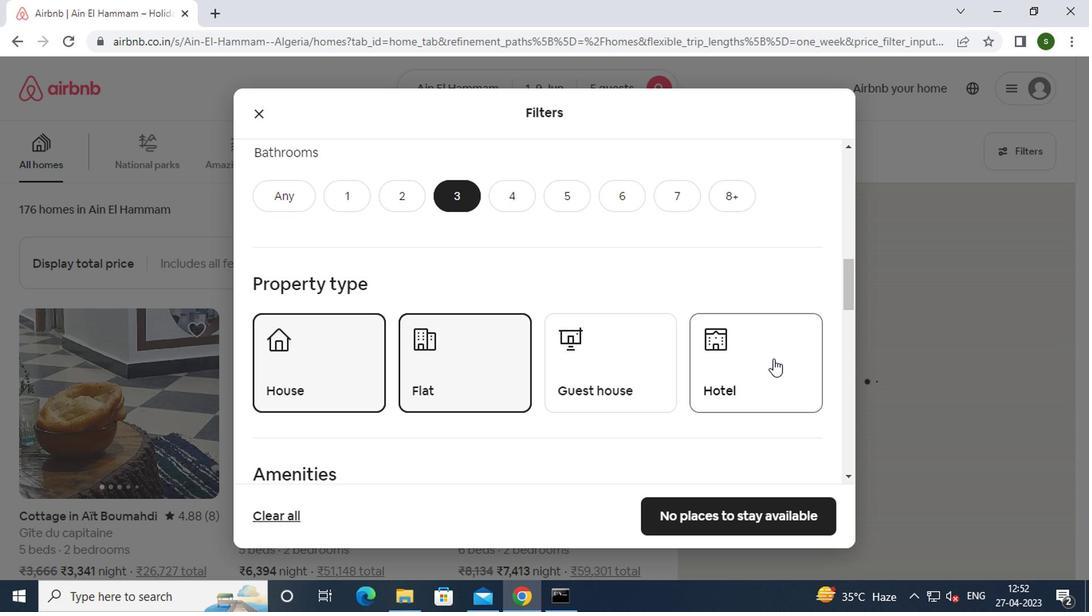 
Action: Mouse moved to (736, 355)
Screenshot: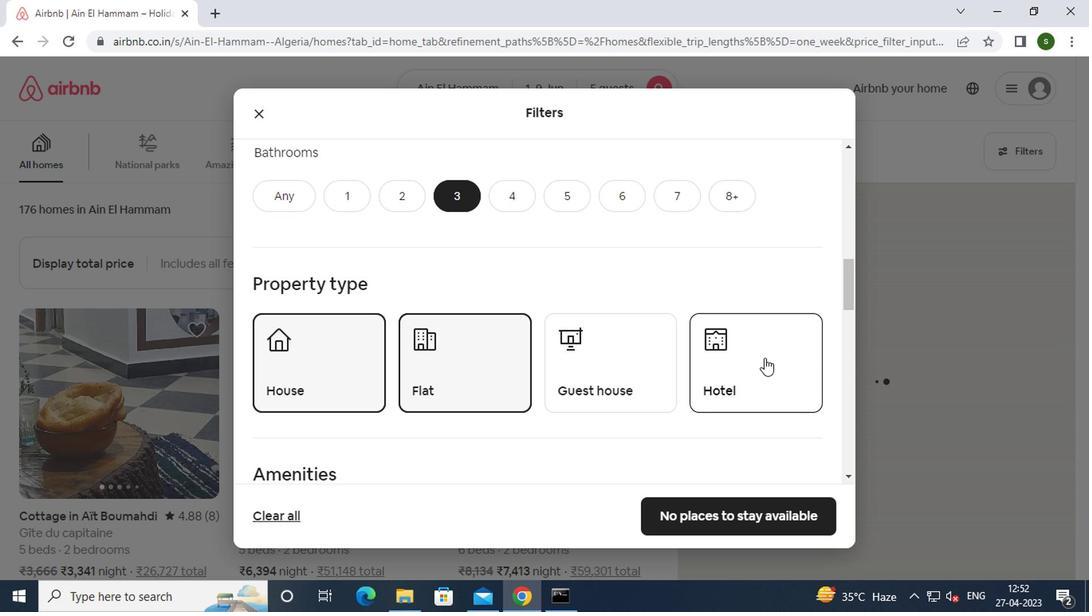 
Action: Mouse scrolled (736, 354) with delta (0, -1)
Screenshot: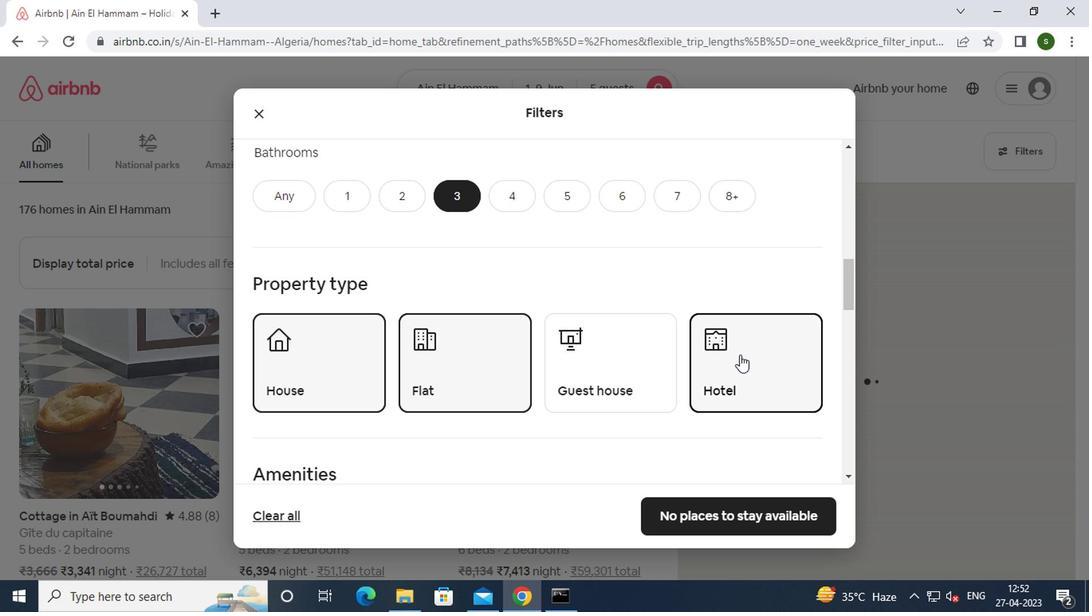 
Action: Mouse scrolled (736, 354) with delta (0, -1)
Screenshot: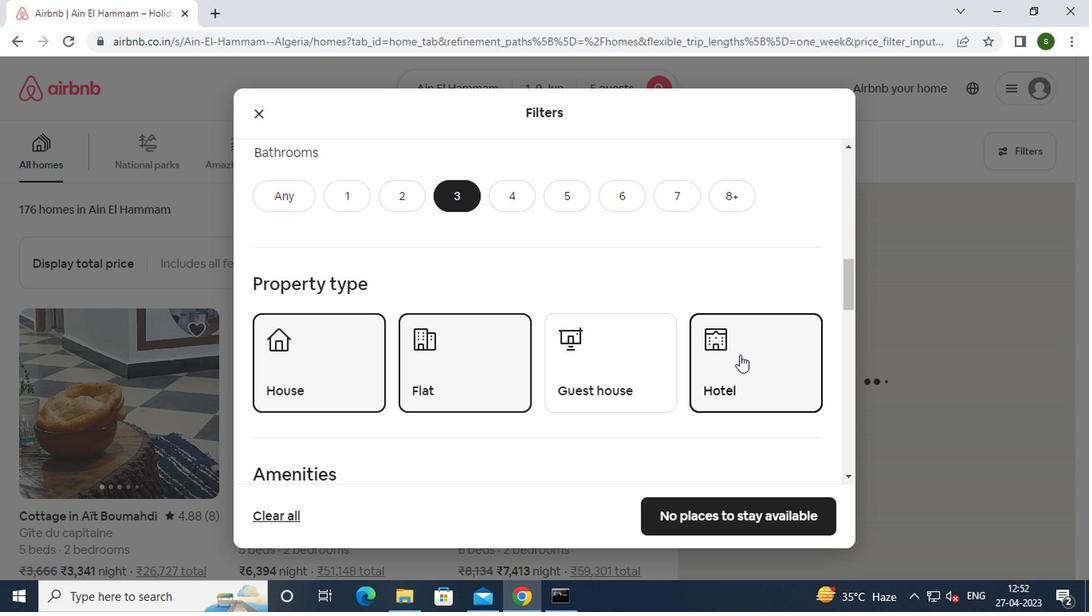 
Action: Mouse scrolled (736, 354) with delta (0, -1)
Screenshot: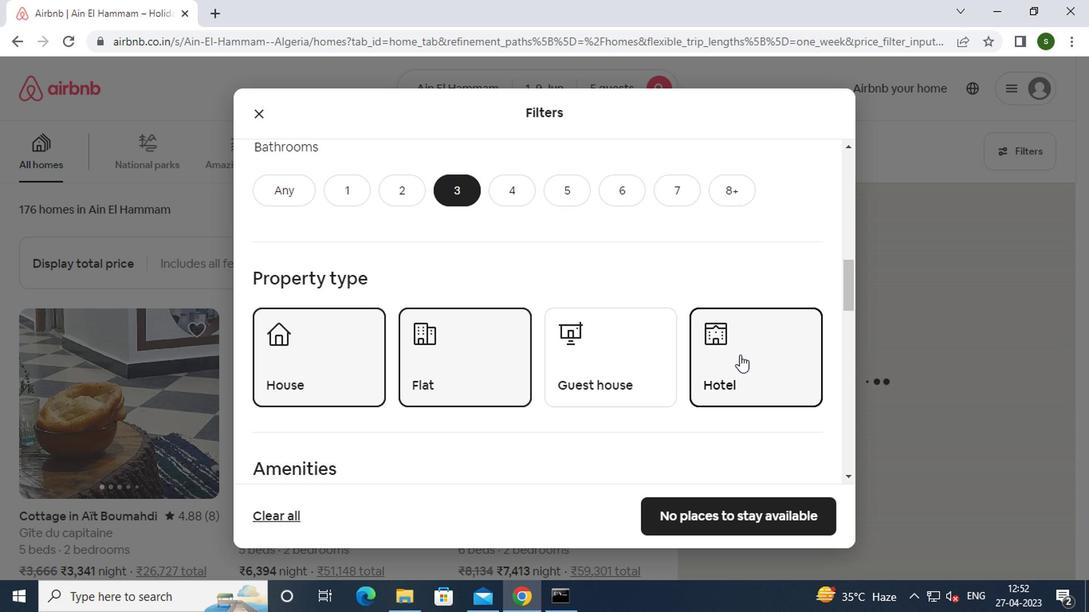 
Action: Mouse scrolled (736, 354) with delta (0, -1)
Screenshot: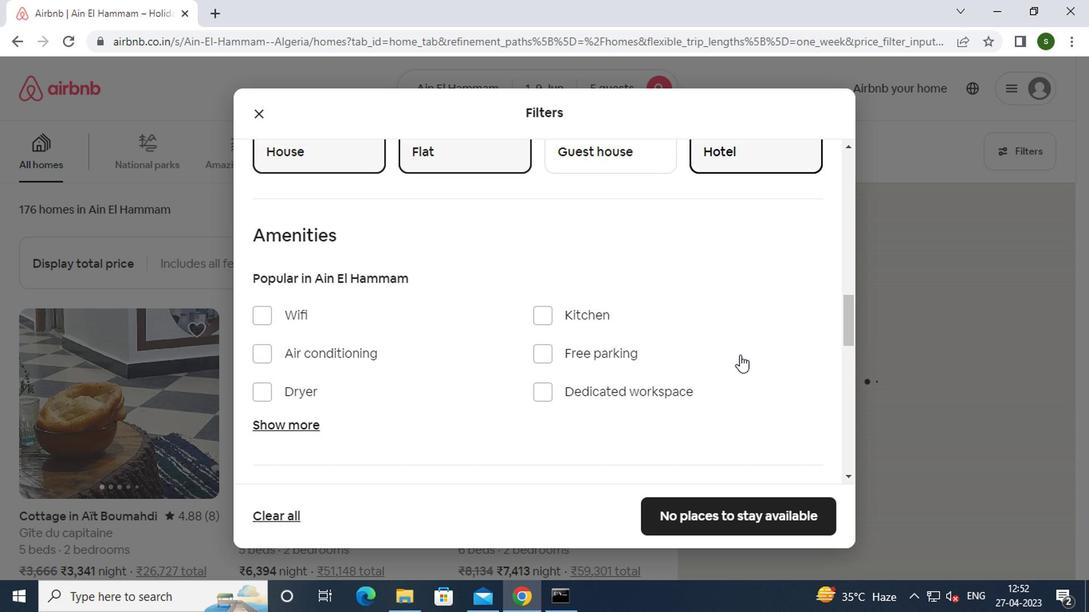 
Action: Mouse scrolled (736, 354) with delta (0, -1)
Screenshot: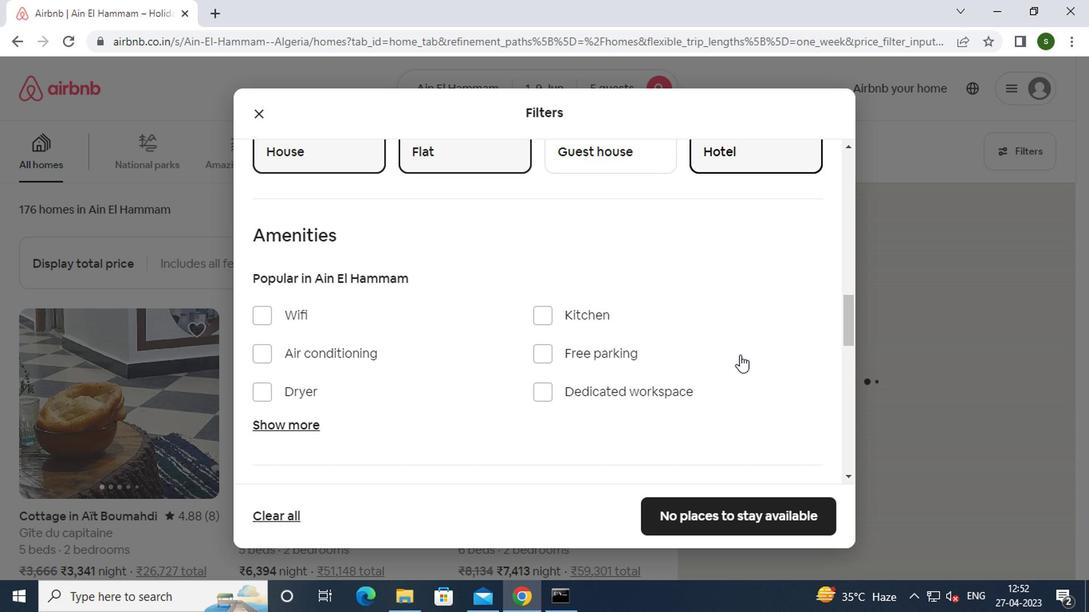 
Action: Mouse scrolled (736, 354) with delta (0, -1)
Screenshot: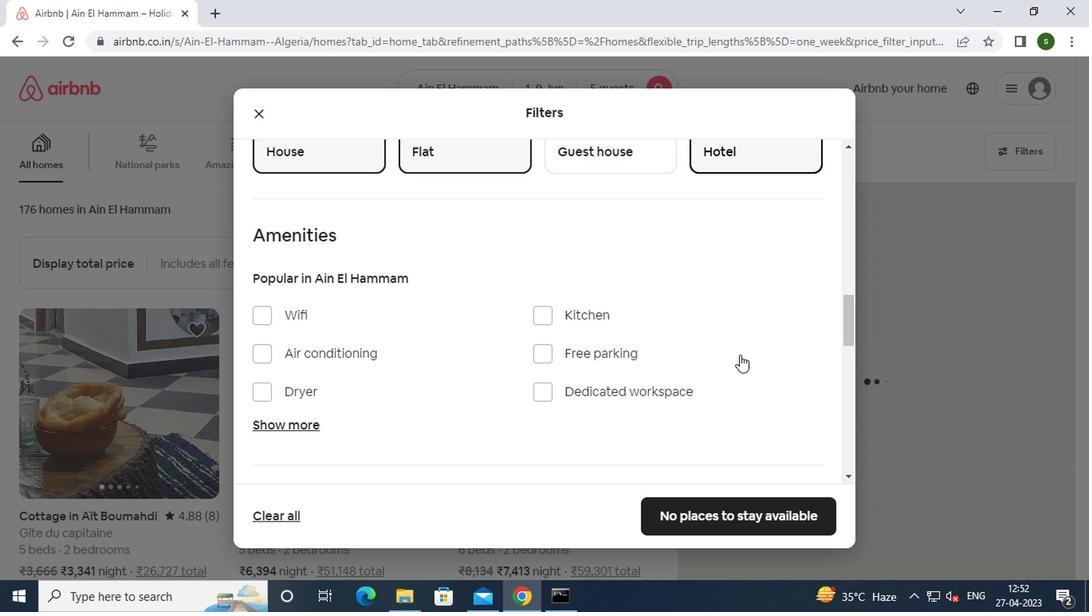 
Action: Mouse scrolled (736, 354) with delta (0, -1)
Screenshot: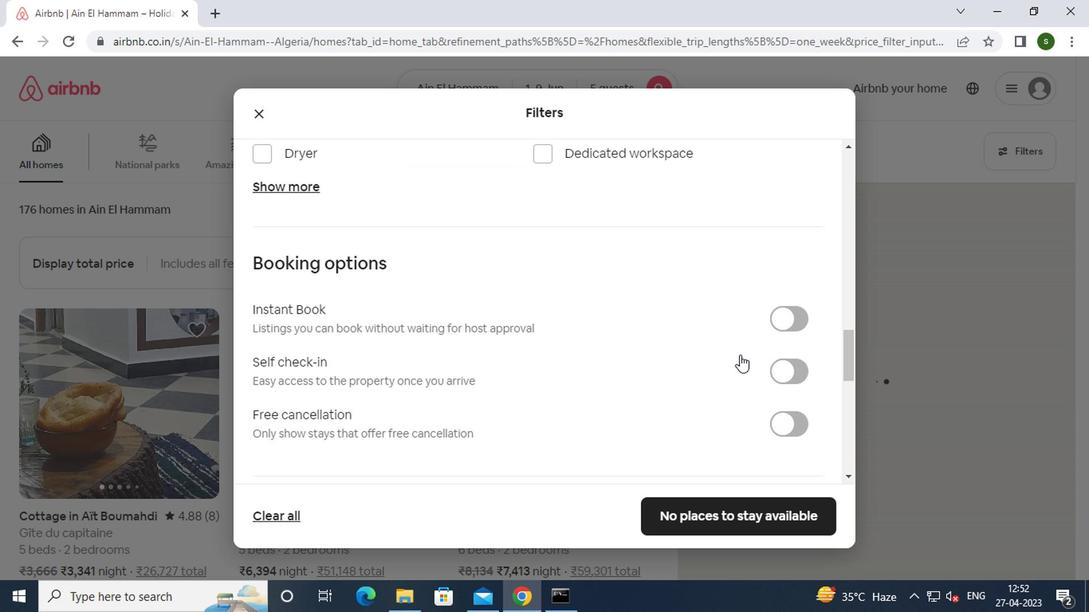 
Action: Mouse moved to (774, 294)
Screenshot: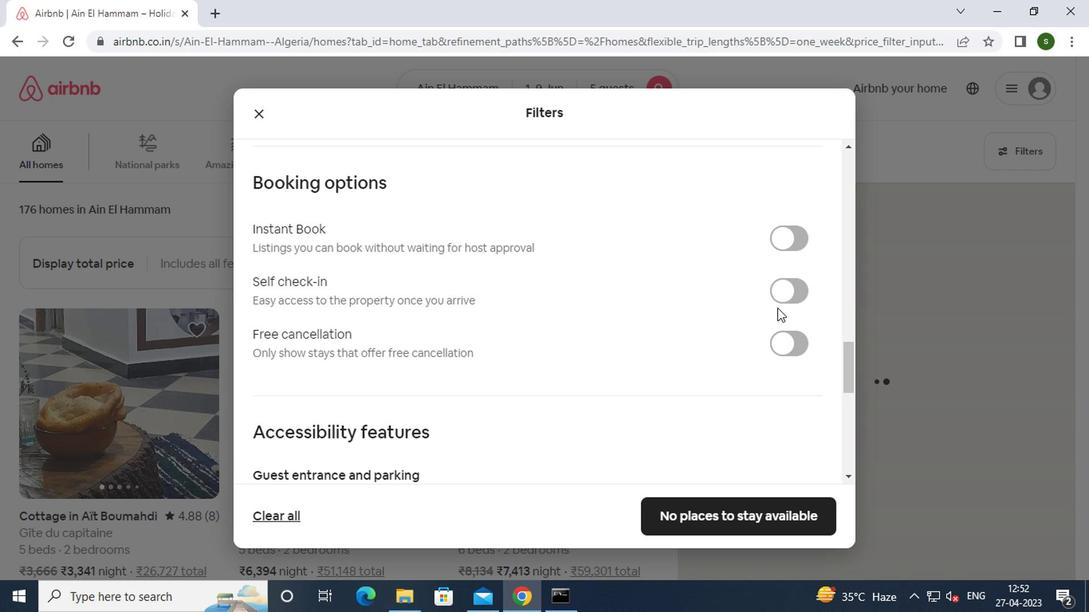 
Action: Mouse pressed left at (774, 294)
Screenshot: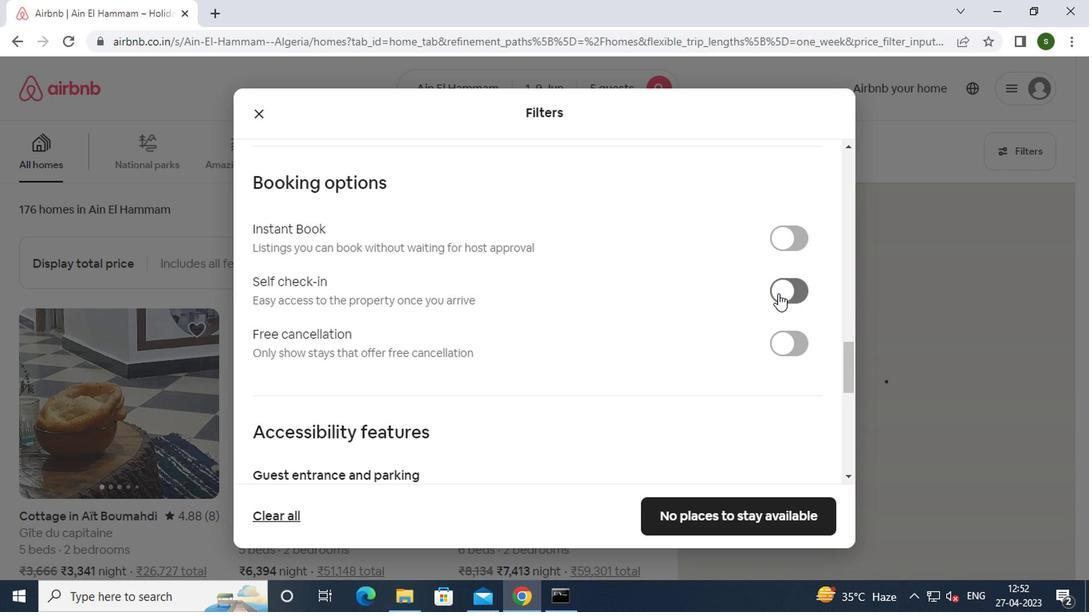 
Action: Mouse moved to (724, 505)
Screenshot: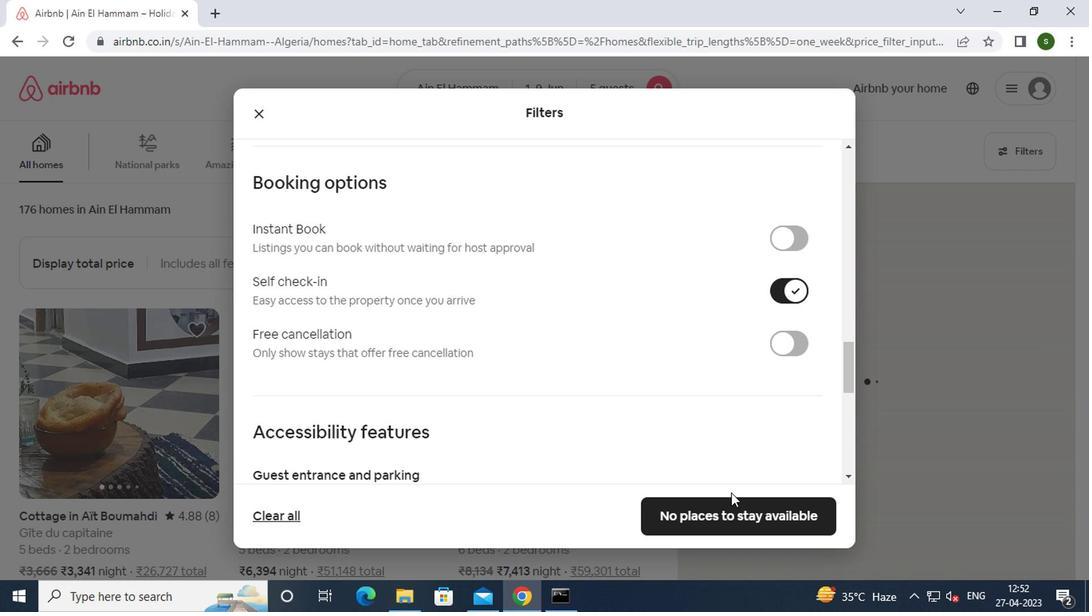 
Action: Mouse pressed left at (724, 505)
Screenshot: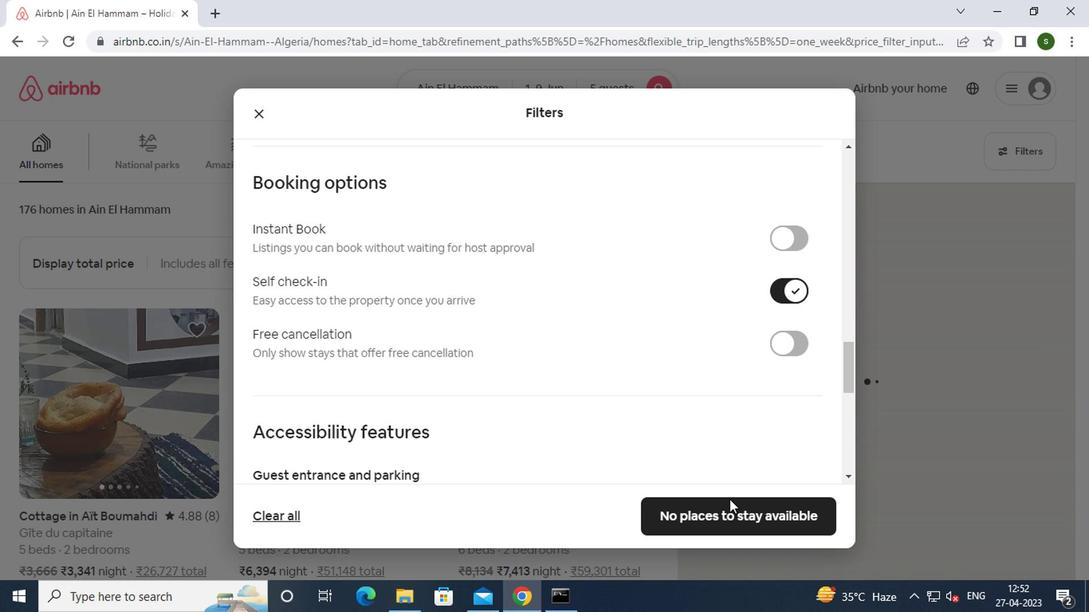 
